 Task: Look for space in Vettūr, India from 1st June, 2023 to 9th June, 2023 for 6 adults in price range Rs.6000 to Rs.12000. Place can be entire place with 3 bedrooms having 3 beds and 3 bathrooms. Property type can be house, flat, guest house. Booking option can be shelf check-in. Required host language is English.
Action: Key pressed <Key.shift_r>
Screenshot: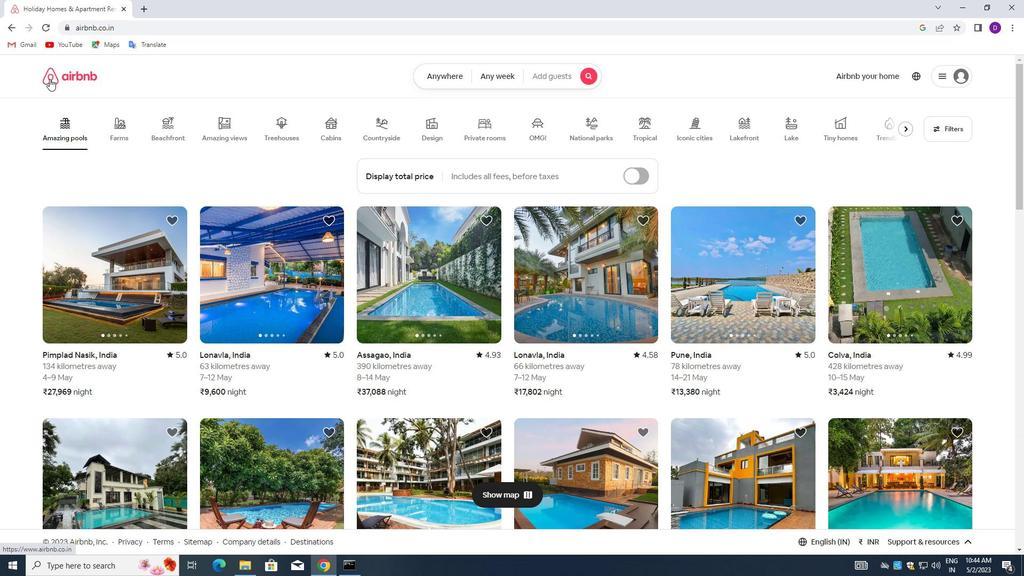 
Action: Mouse moved to (424, 77)
Screenshot: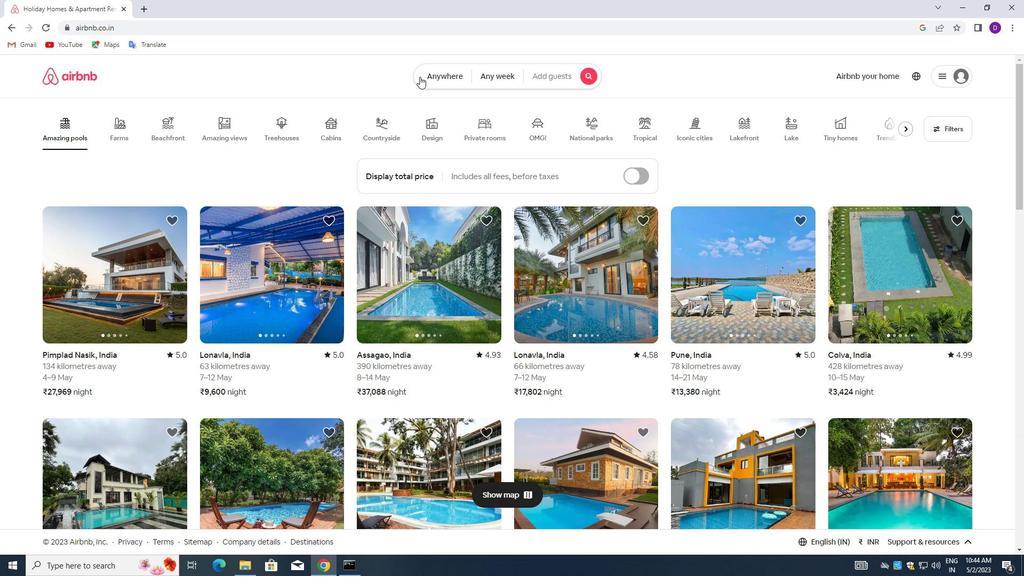 
Action: Mouse pressed left at (424, 77)
Screenshot: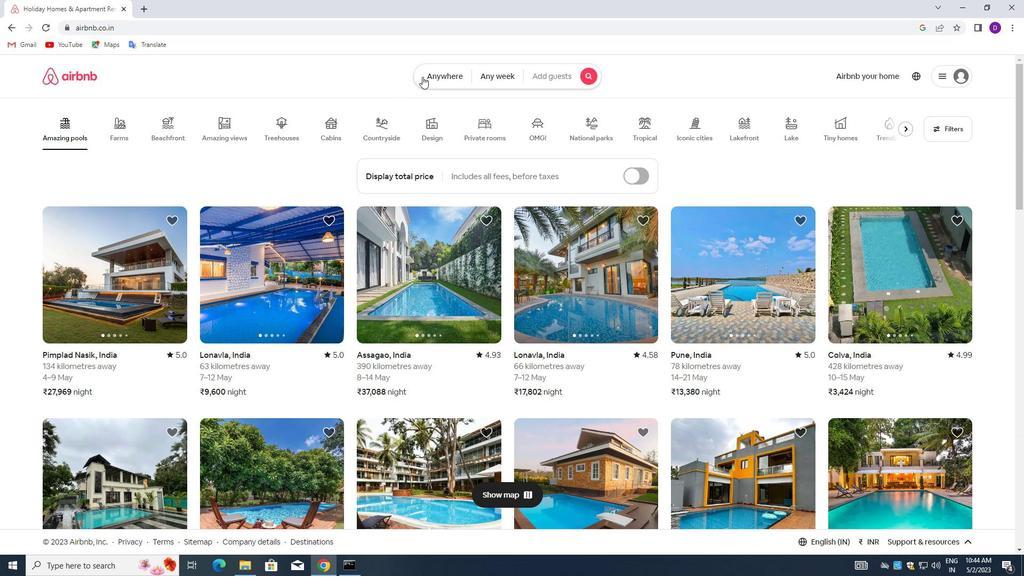 
Action: Mouse moved to (320, 122)
Screenshot: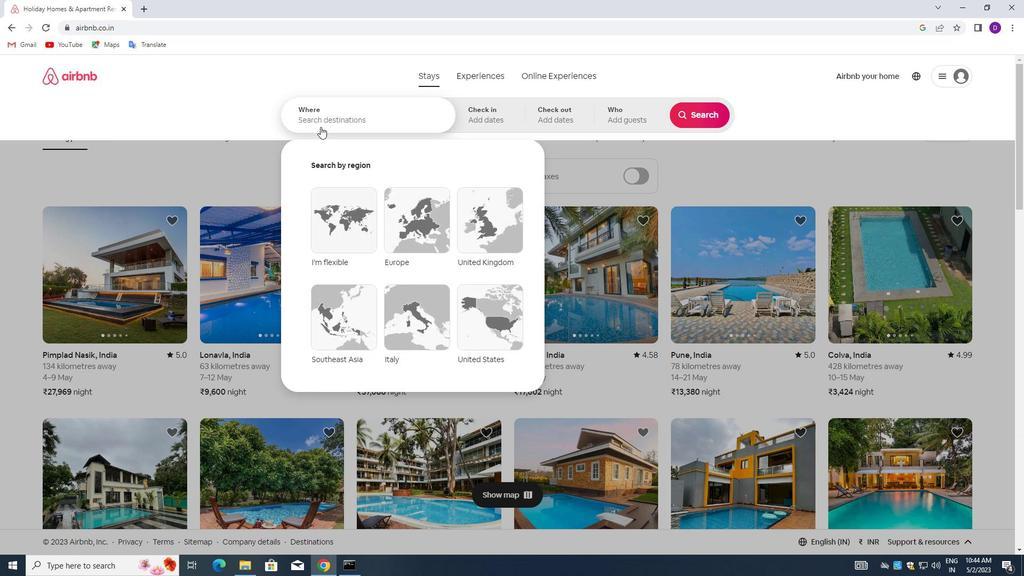 
Action: Mouse pressed left at (320, 122)
Screenshot: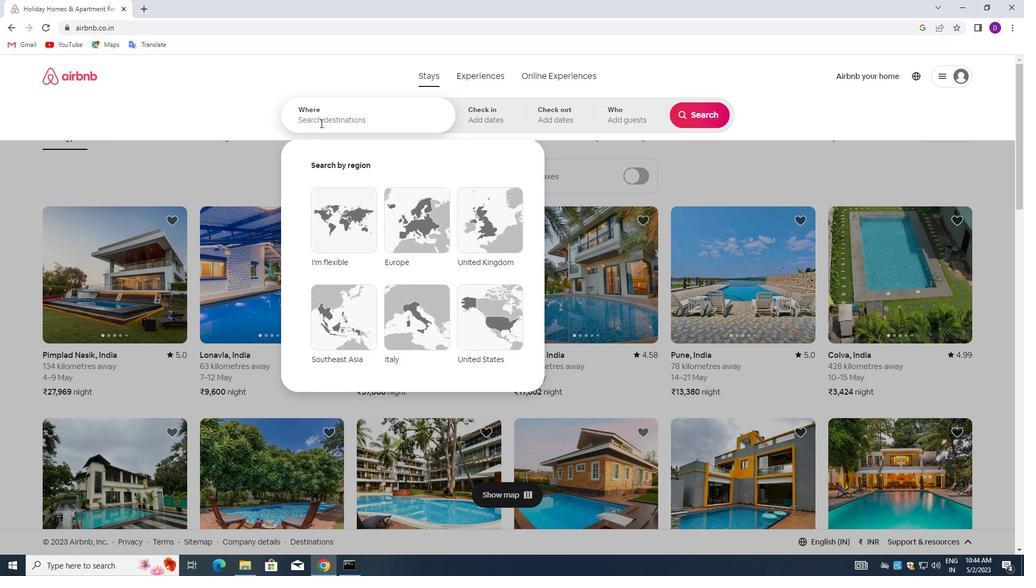
Action: Key pressed <Key.shift_r>Vettur,<Key.space><Key.shift>INDIA<Key.enter>
Screenshot: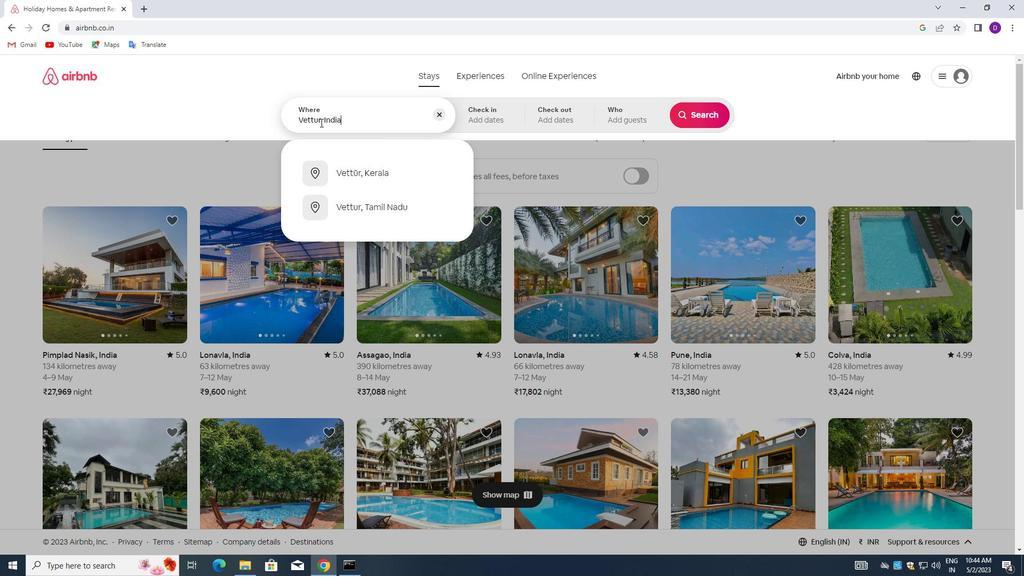 
Action: Mouse moved to (640, 242)
Screenshot: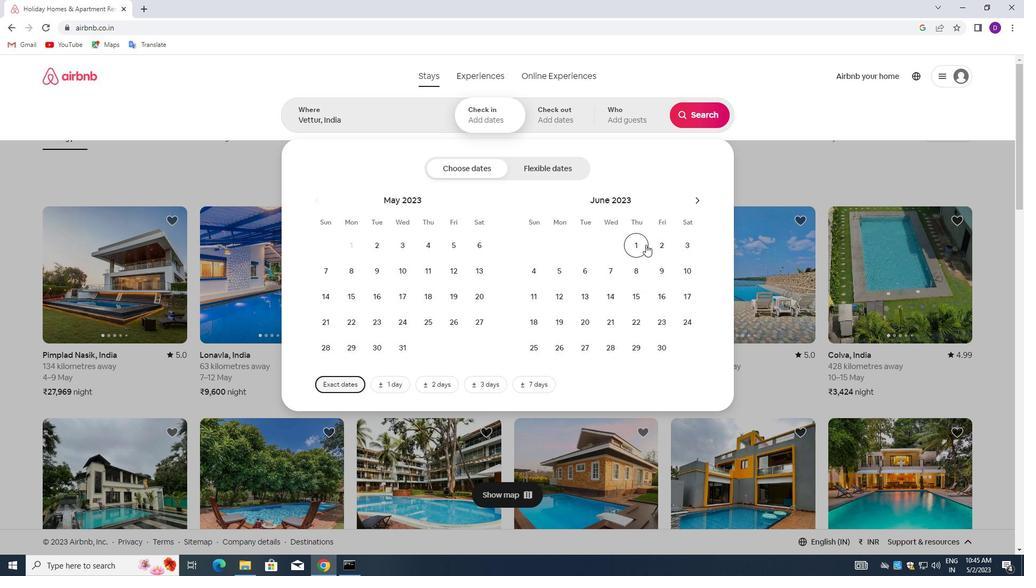 
Action: Mouse pressed left at (640, 242)
Screenshot: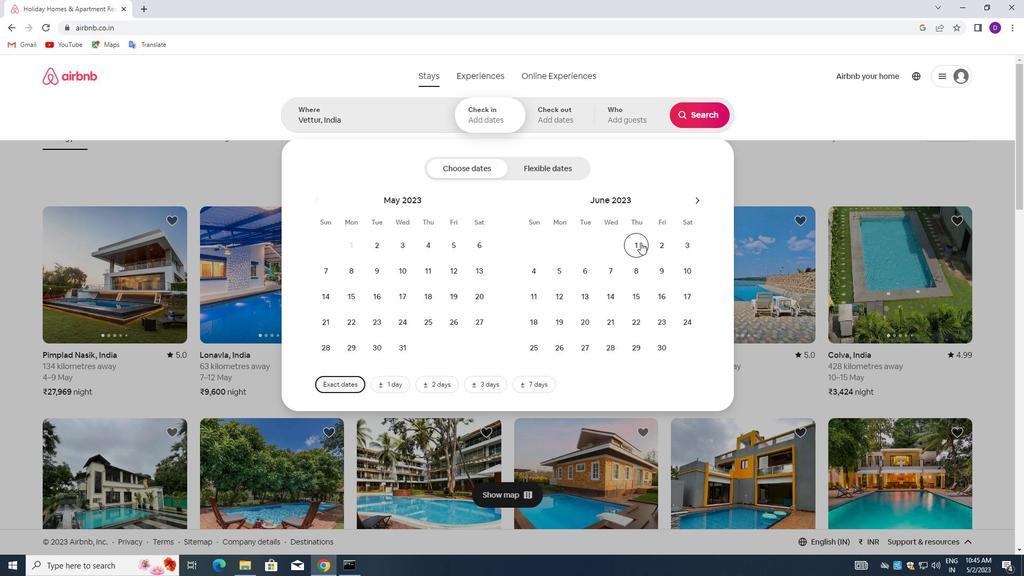 
Action: Mouse moved to (653, 265)
Screenshot: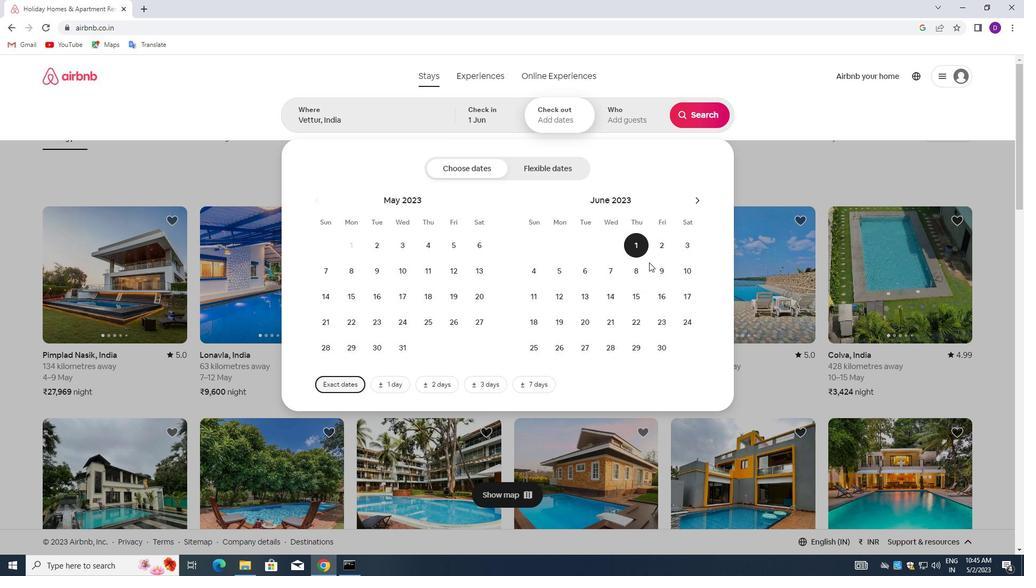 
Action: Mouse pressed left at (653, 265)
Screenshot: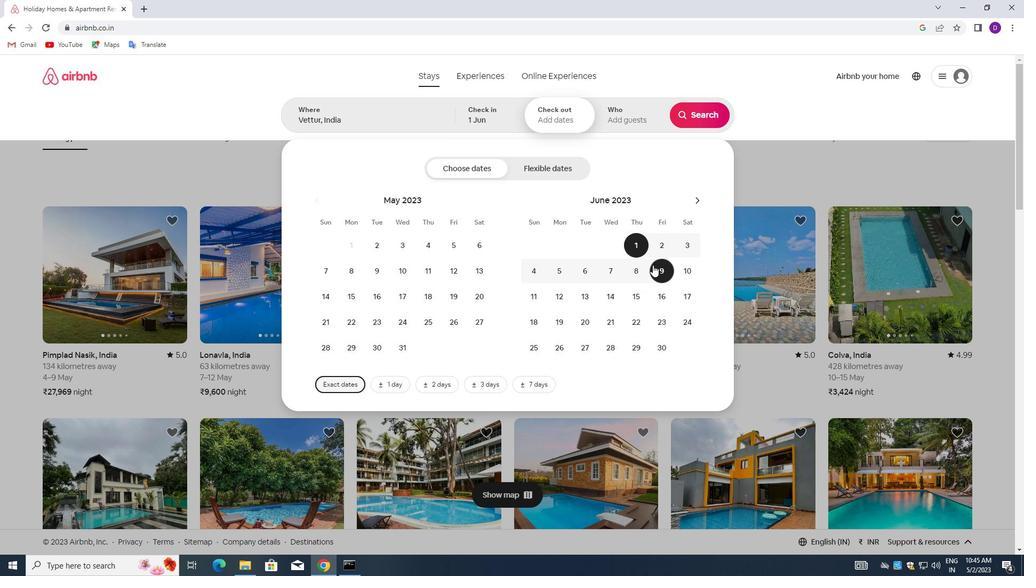 
Action: Mouse moved to (617, 117)
Screenshot: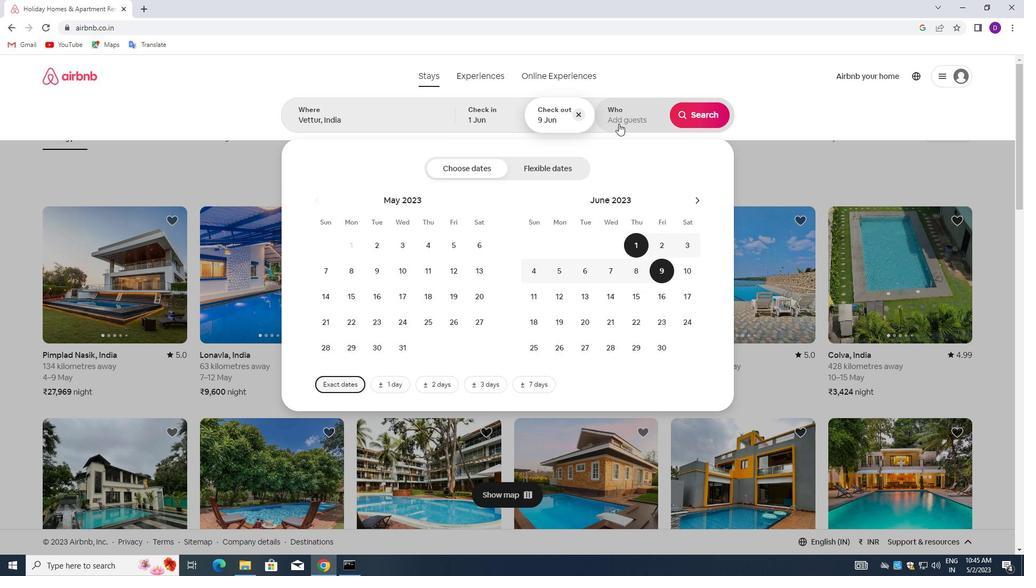 
Action: Mouse pressed left at (617, 117)
Screenshot: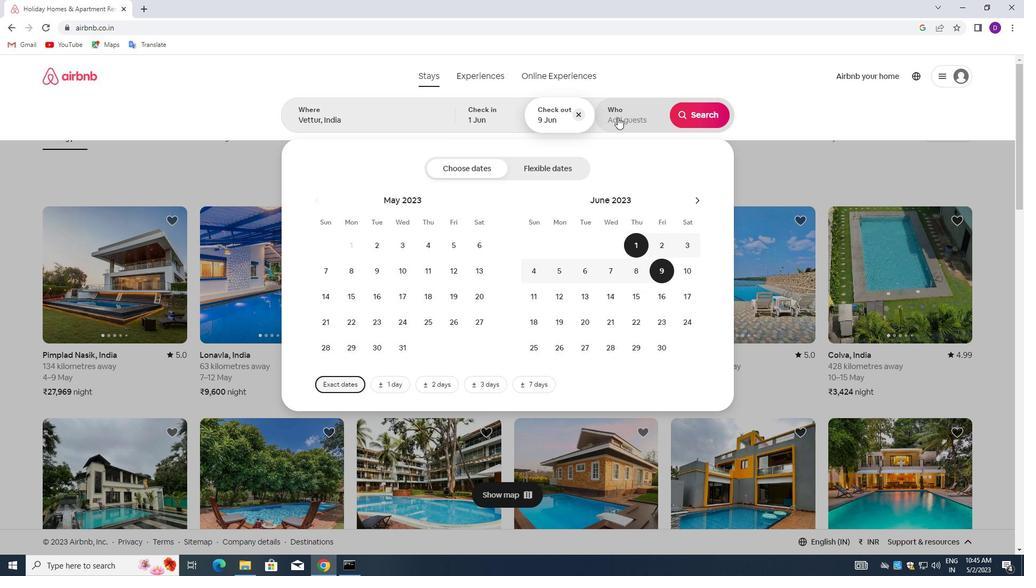 
Action: Mouse moved to (701, 176)
Screenshot: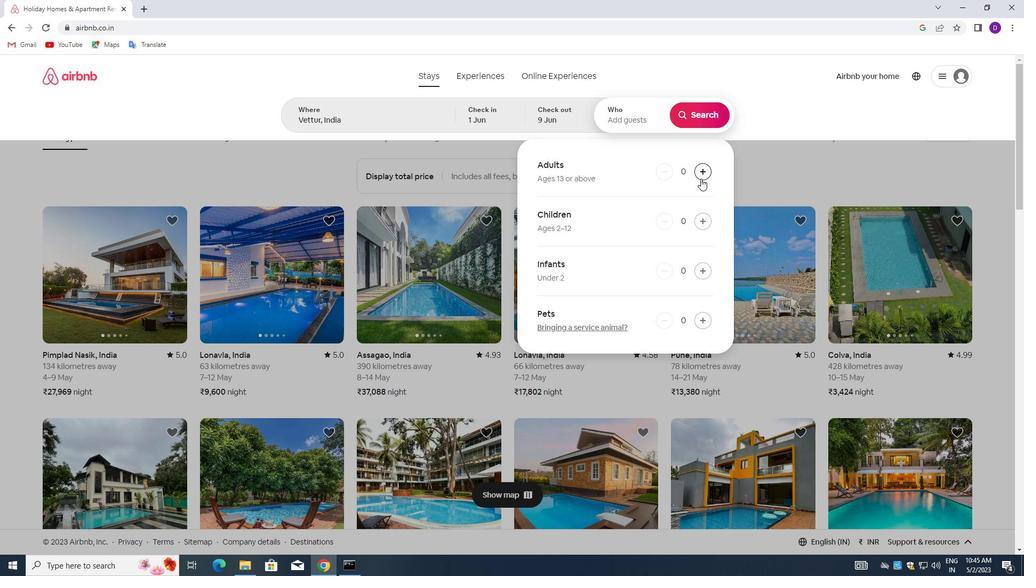 
Action: Mouse pressed left at (701, 176)
Screenshot: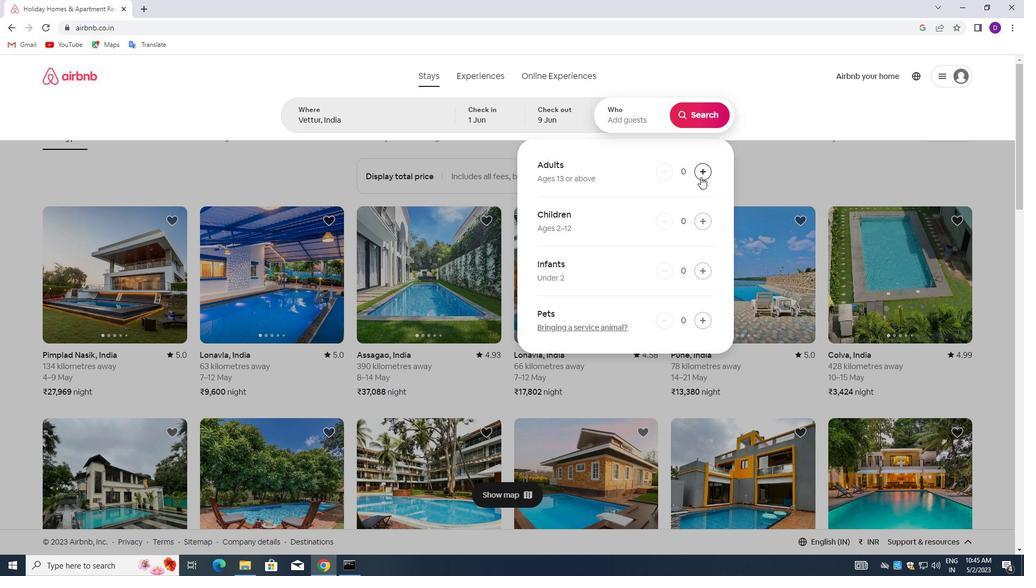 
Action: Mouse pressed left at (701, 176)
Screenshot: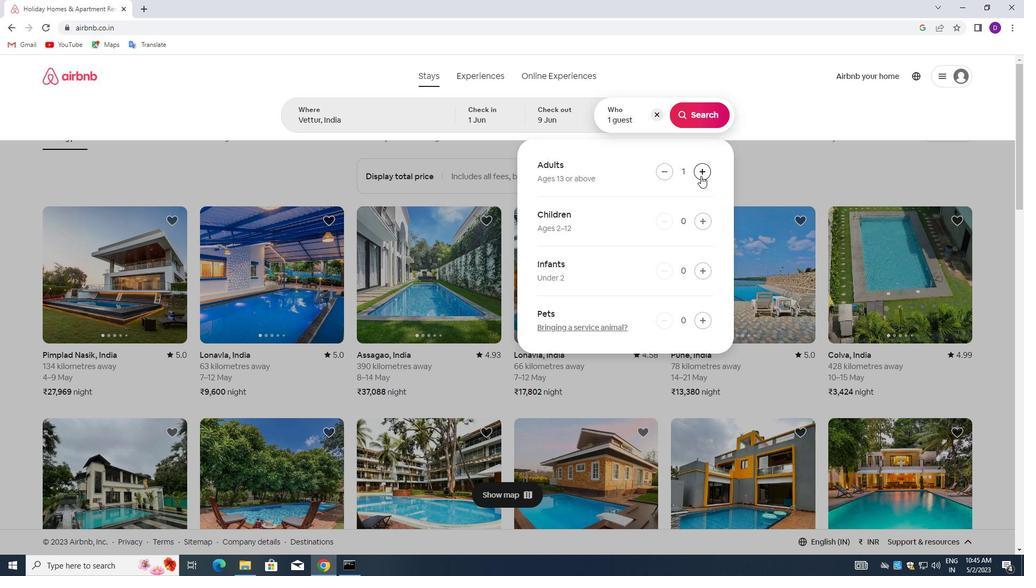 
Action: Mouse pressed left at (701, 176)
Screenshot: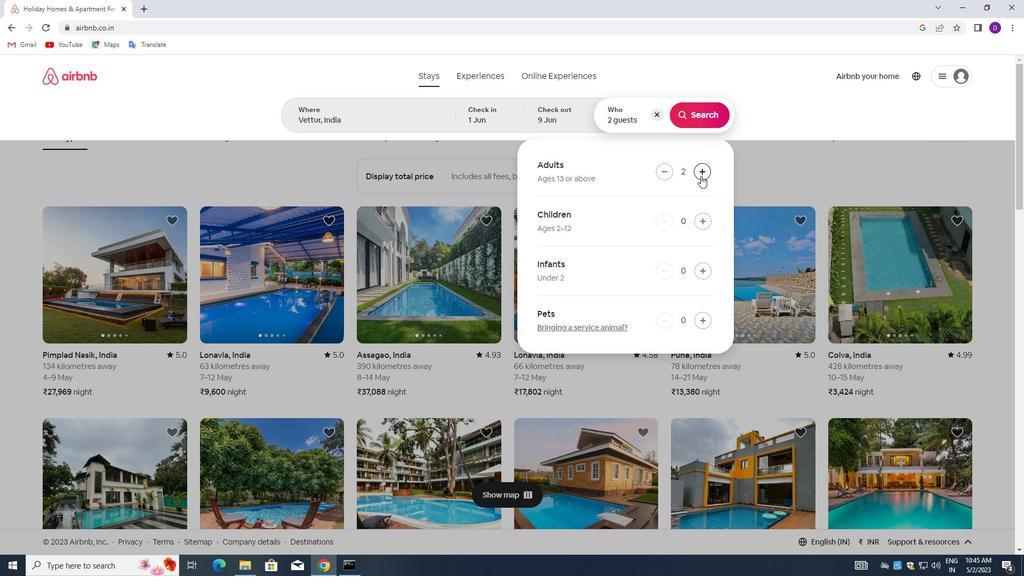 
Action: Mouse pressed left at (701, 176)
Screenshot: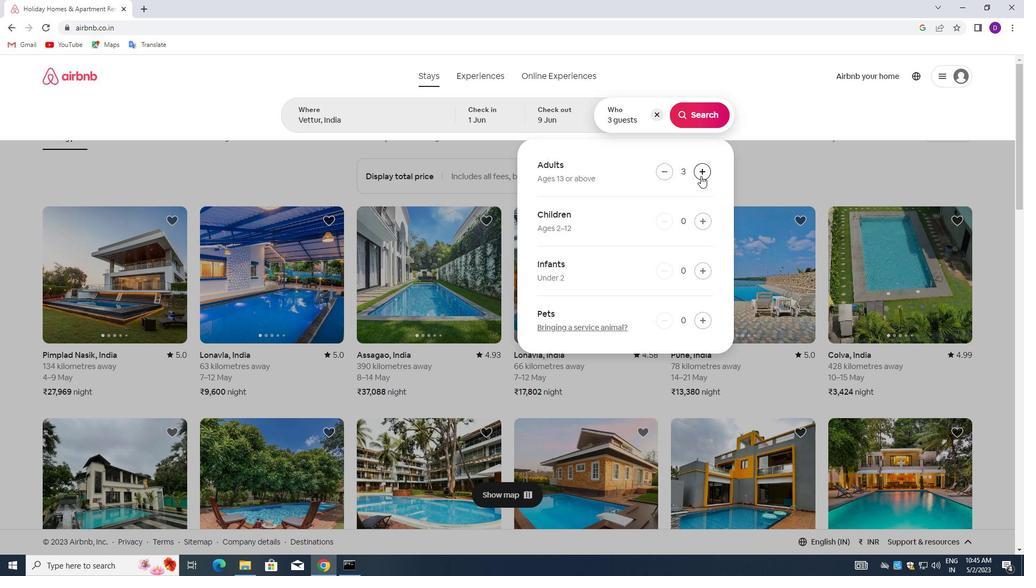 
Action: Mouse pressed left at (701, 176)
Screenshot: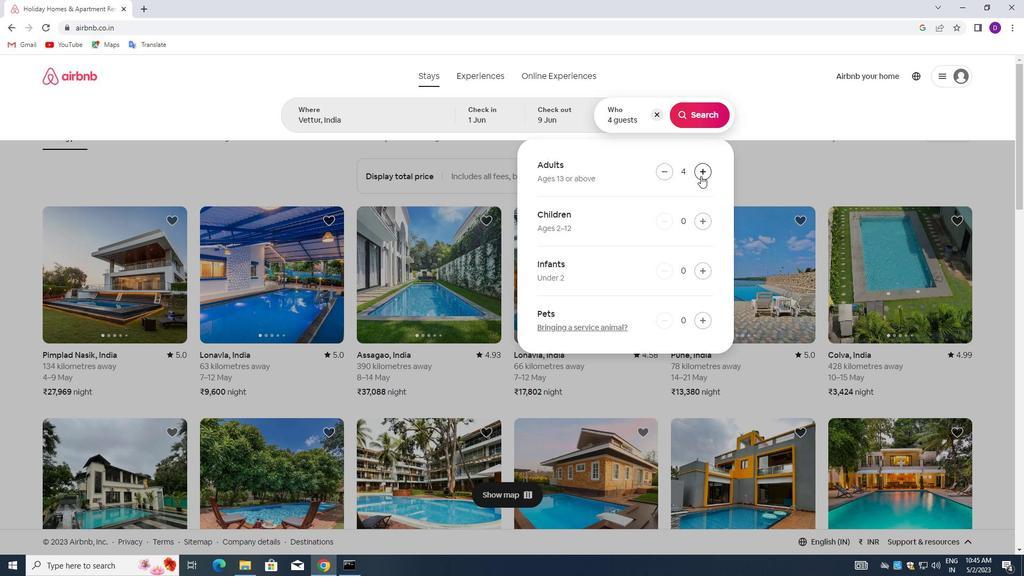 
Action: Mouse pressed left at (701, 176)
Screenshot: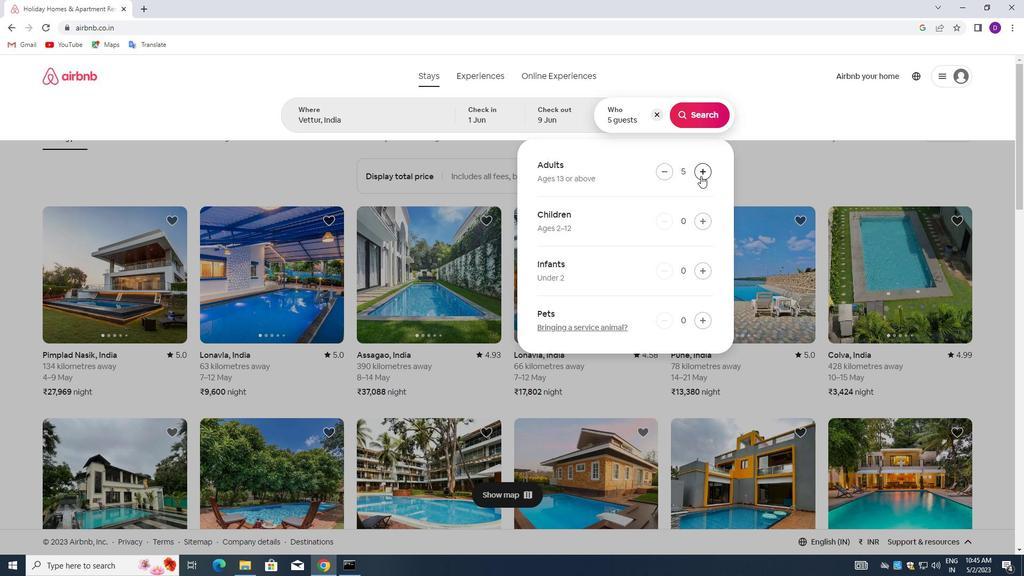 
Action: Mouse moved to (696, 119)
Screenshot: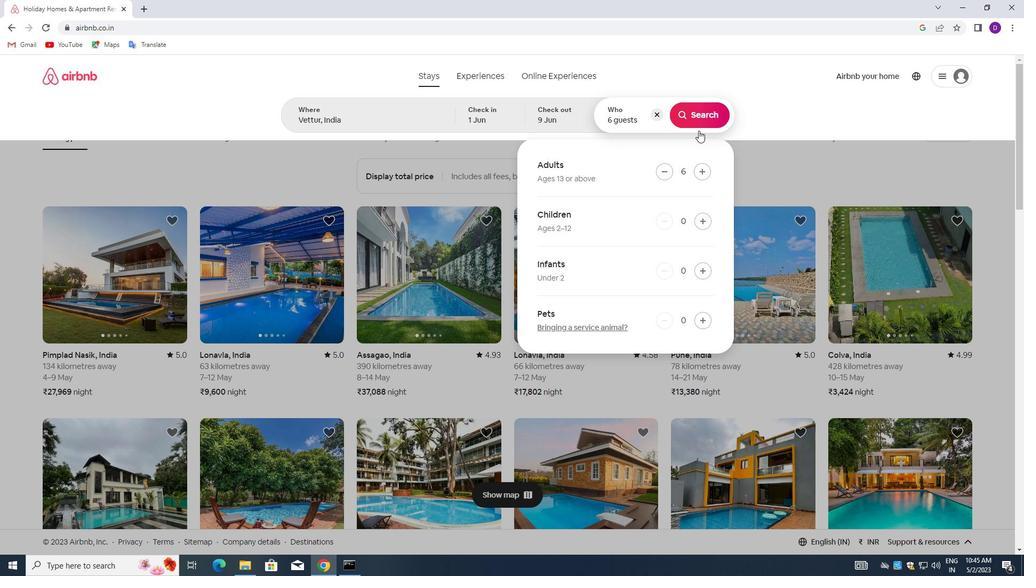 
Action: Mouse pressed left at (696, 119)
Screenshot: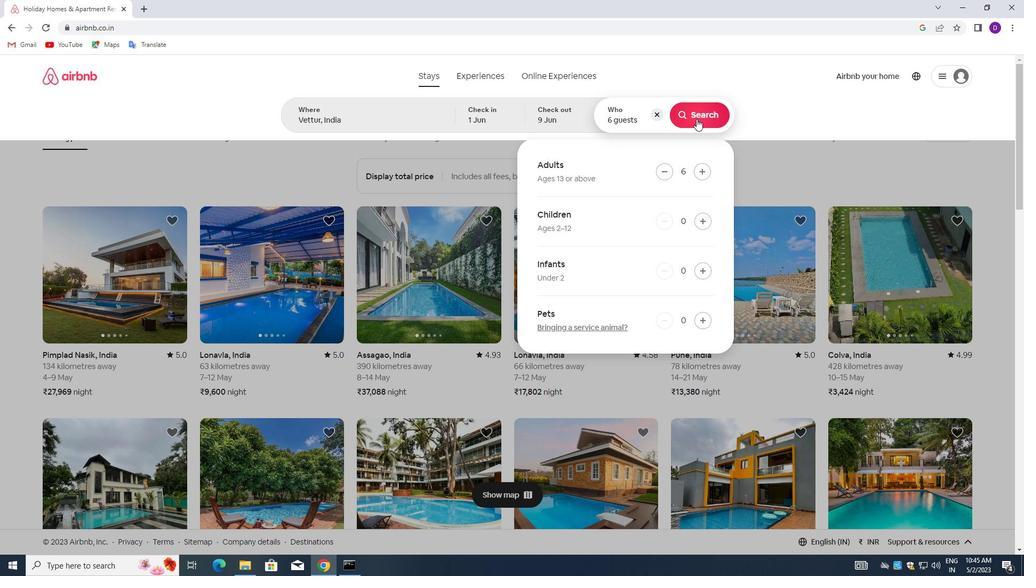 
Action: Mouse moved to (963, 117)
Screenshot: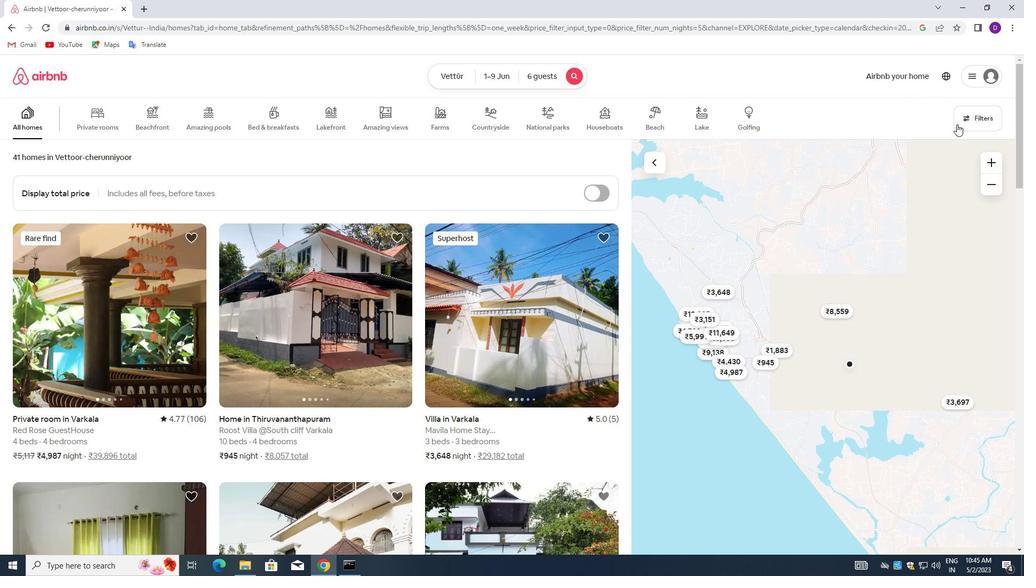 
Action: Mouse pressed left at (963, 117)
Screenshot: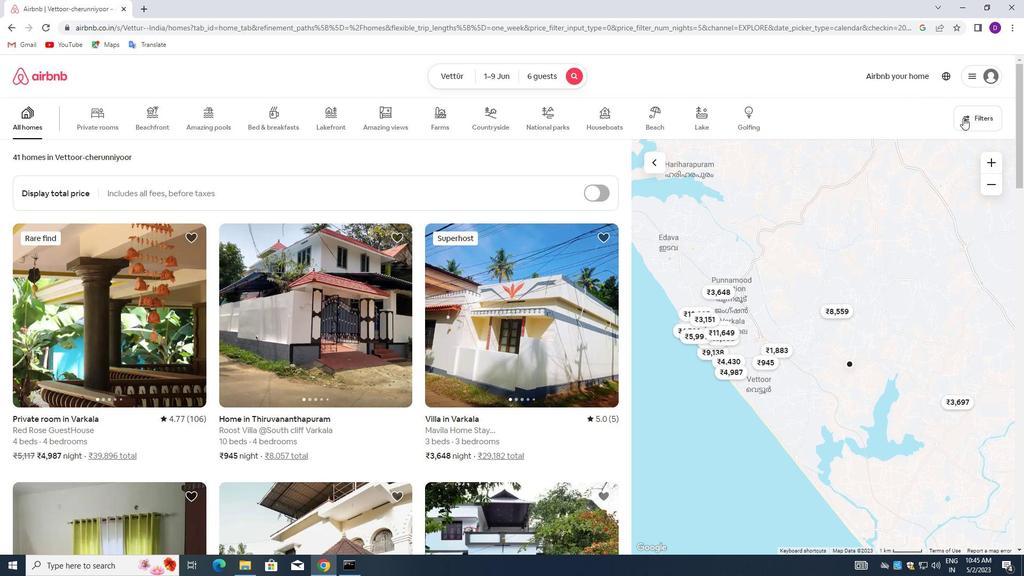 
Action: Mouse moved to (370, 255)
Screenshot: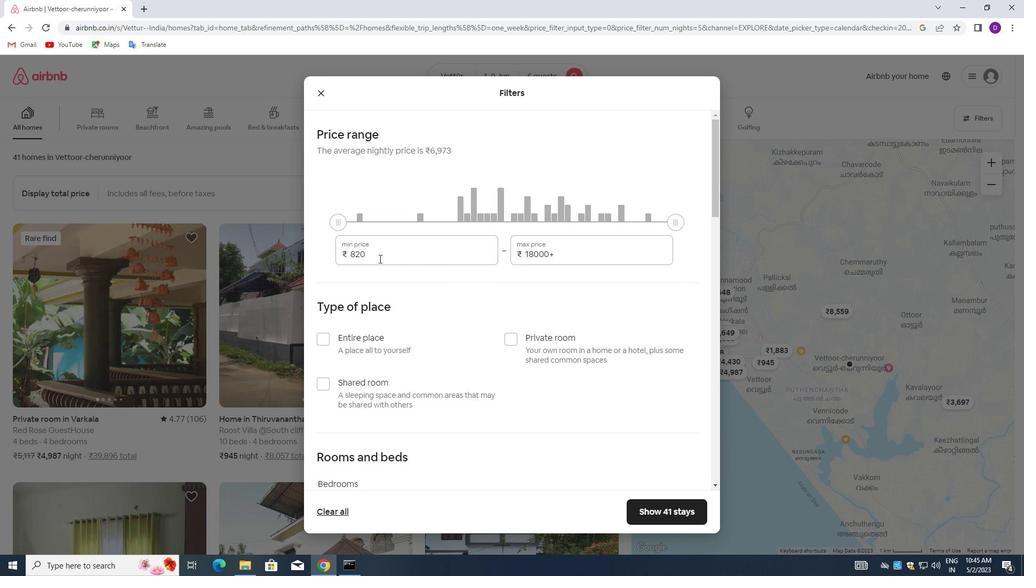 
Action: Mouse pressed left at (370, 255)
Screenshot: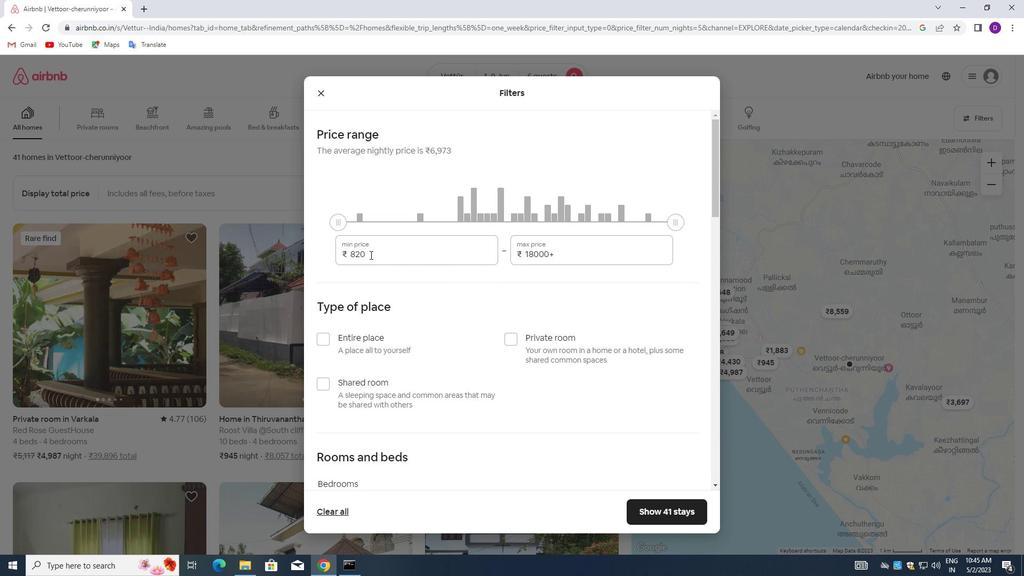 
Action: Mouse pressed left at (370, 255)
Screenshot: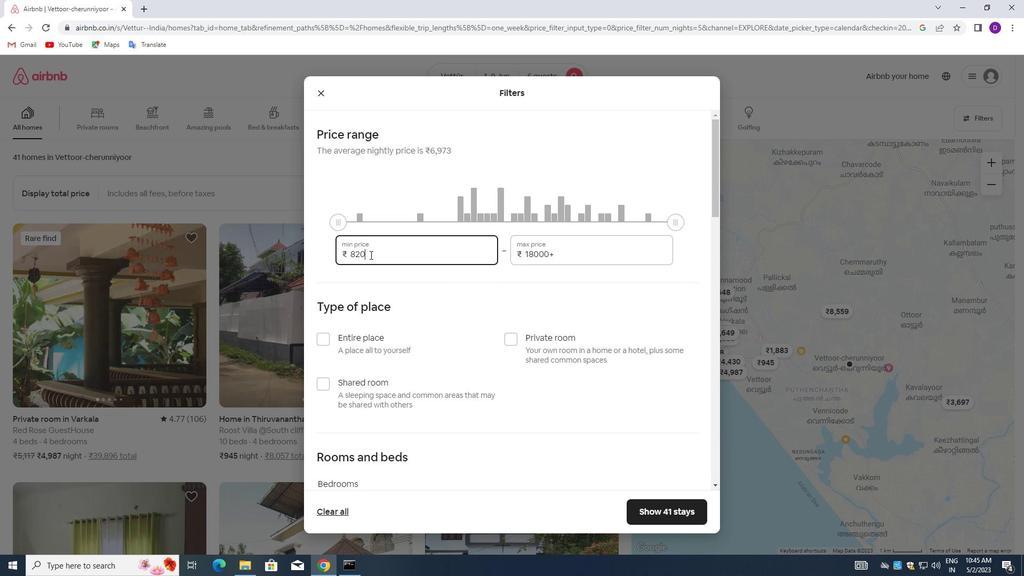 
Action: Key pressed 6000<Key.tab>12000
Screenshot: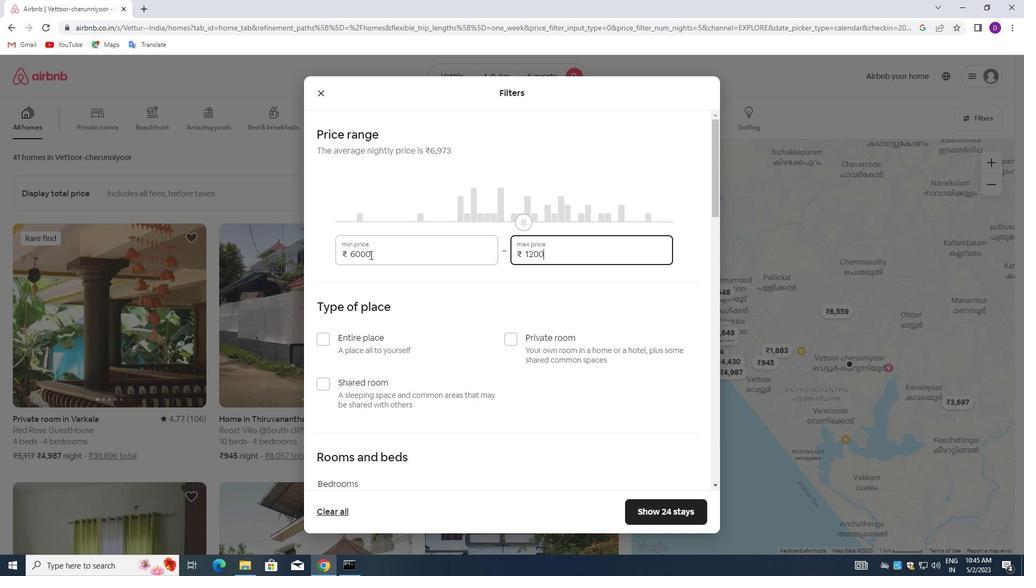 
Action: Mouse moved to (324, 342)
Screenshot: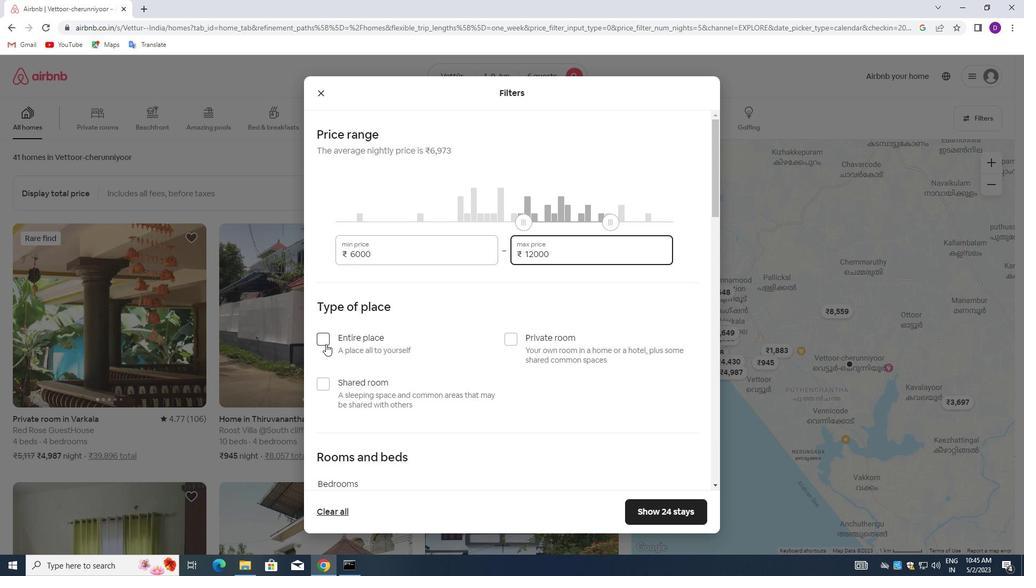 
Action: Mouse pressed left at (324, 342)
Screenshot: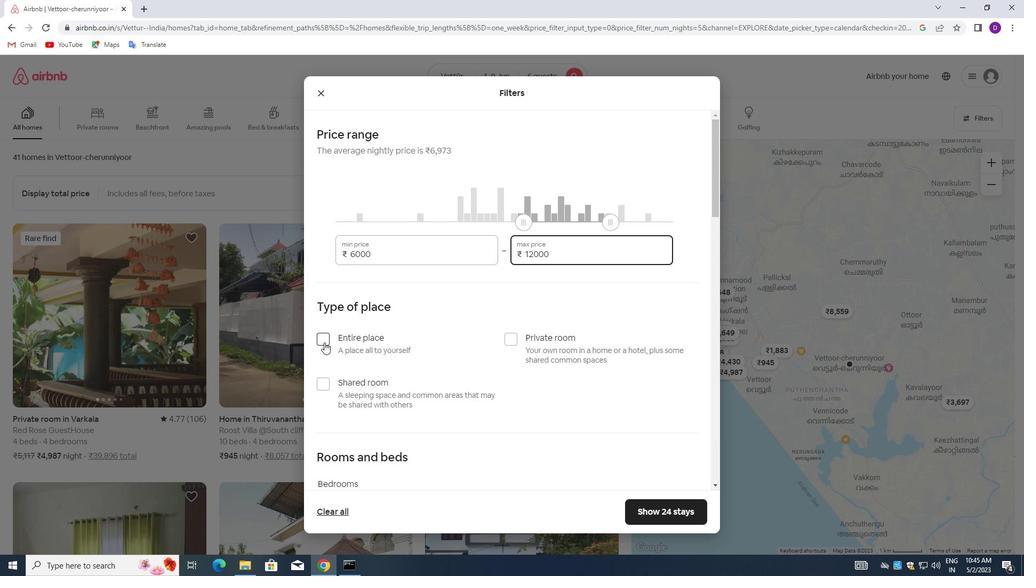 
Action: Mouse moved to (439, 335)
Screenshot: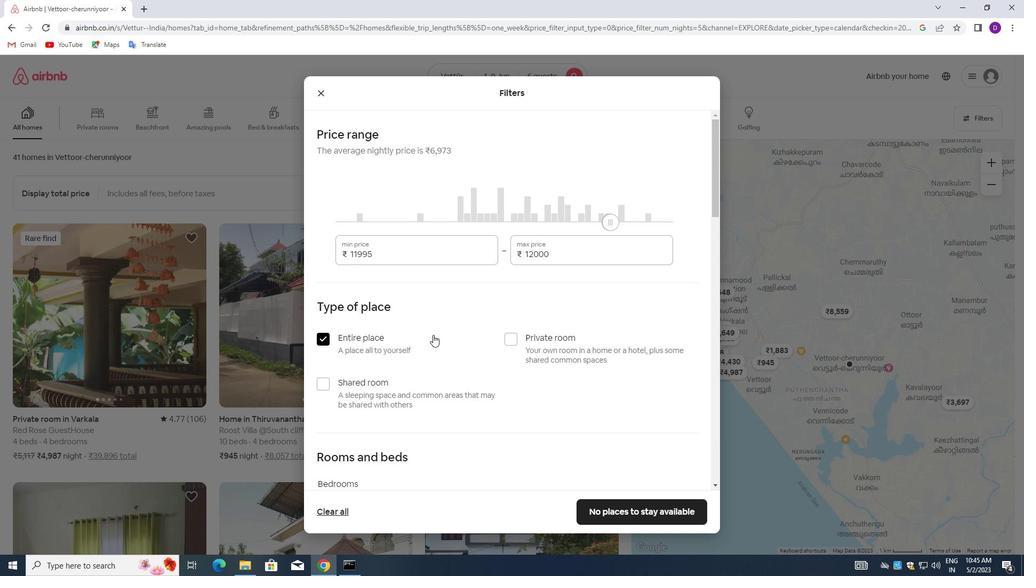 
Action: Mouse scrolled (439, 334) with delta (0, 0)
Screenshot: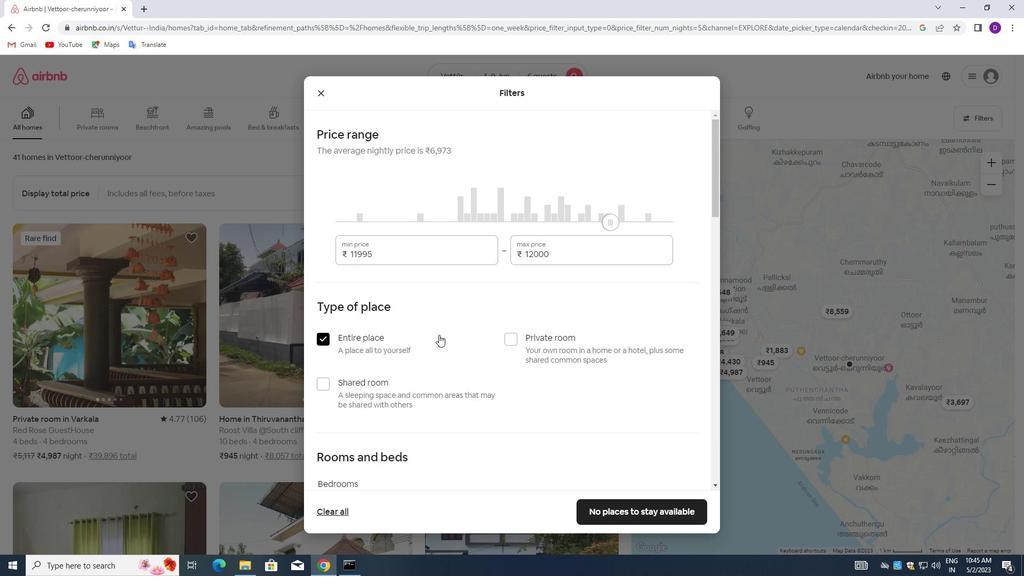 
Action: Mouse scrolled (439, 334) with delta (0, 0)
Screenshot: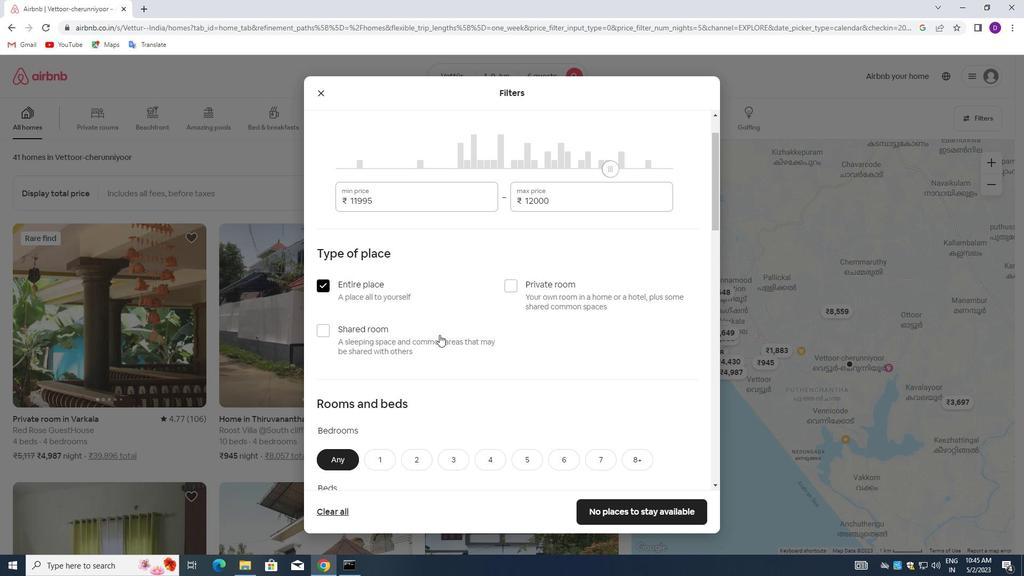 
Action: Mouse moved to (439, 335)
Screenshot: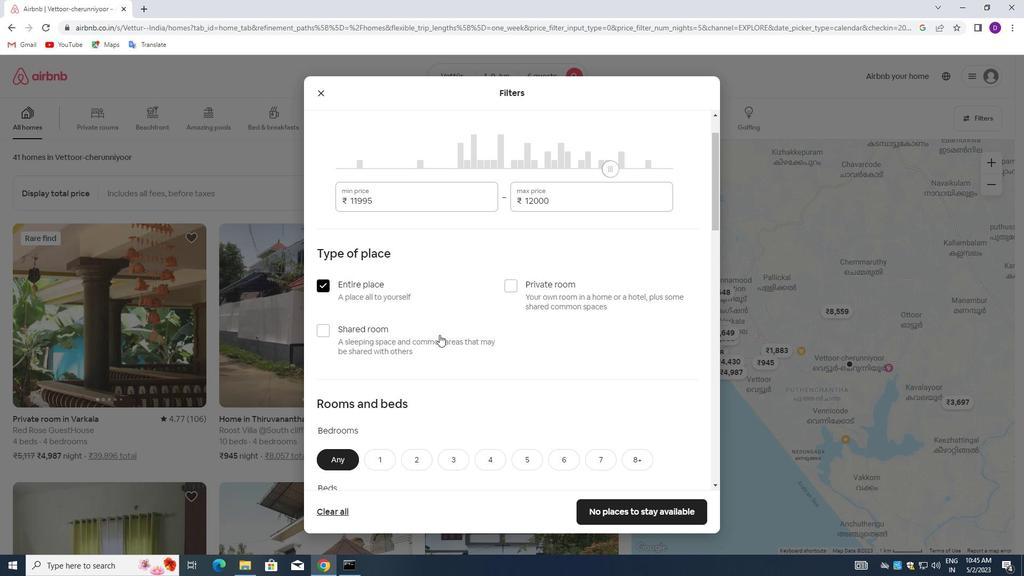 
Action: Mouse scrolled (439, 335) with delta (0, 0)
Screenshot: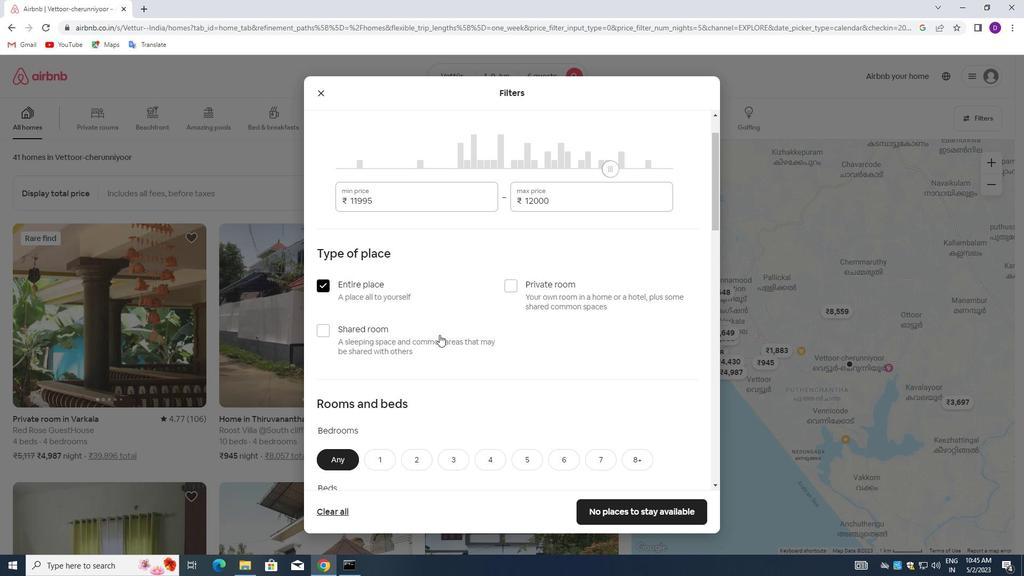 
Action: Mouse scrolled (439, 335) with delta (0, 0)
Screenshot: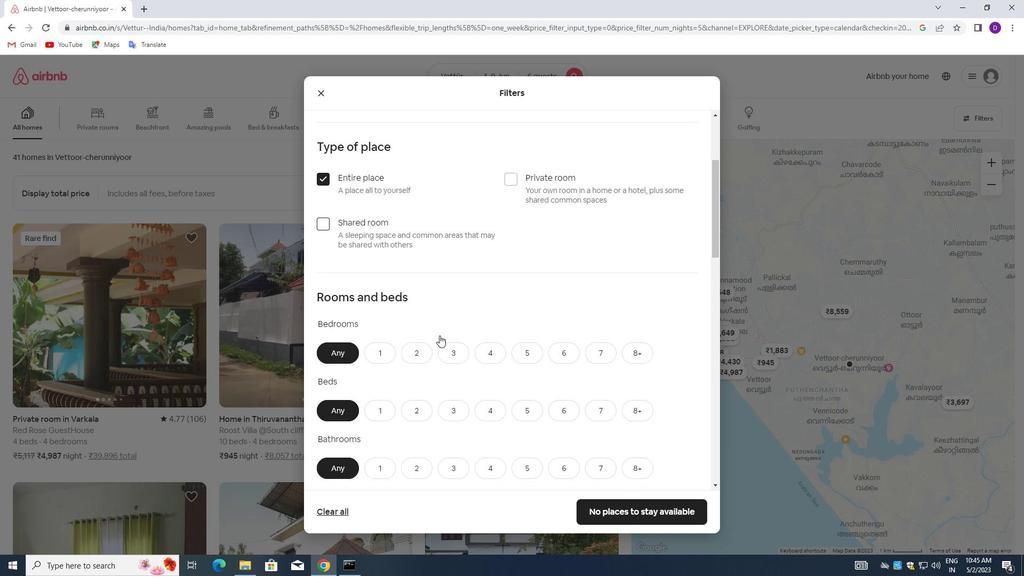 
Action: Mouse scrolled (439, 335) with delta (0, 0)
Screenshot: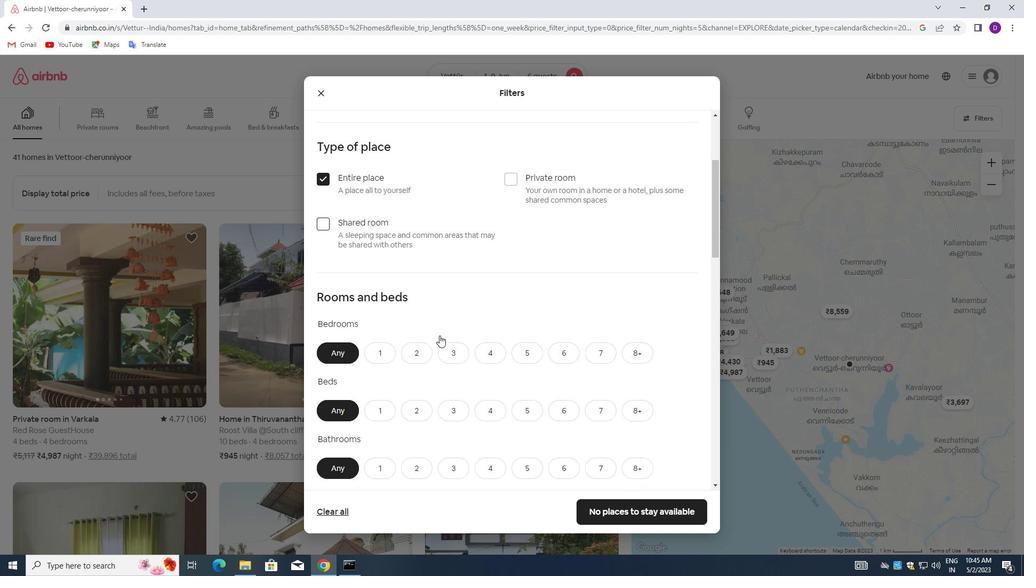 
Action: Mouse moved to (451, 246)
Screenshot: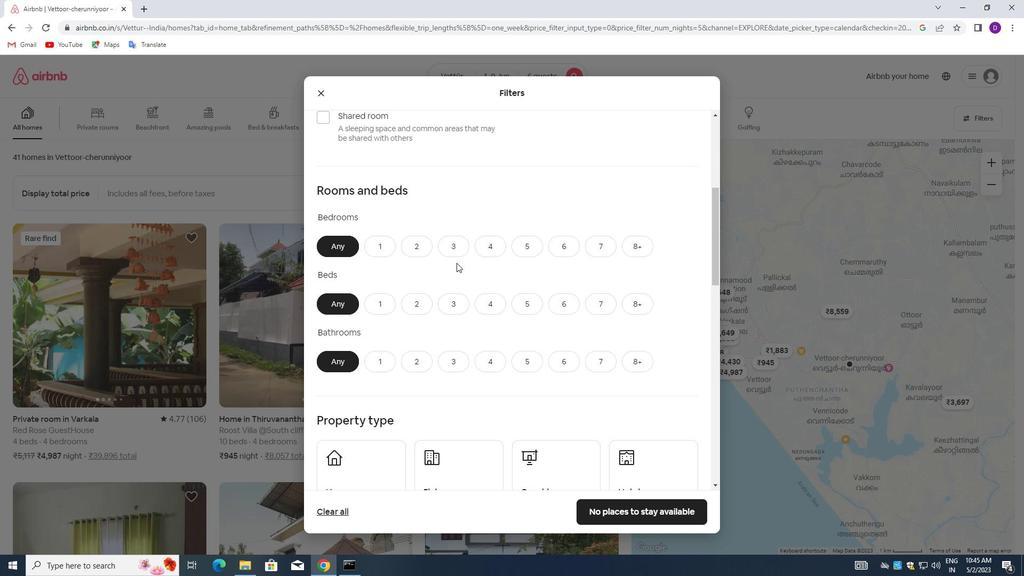 
Action: Mouse pressed left at (451, 246)
Screenshot: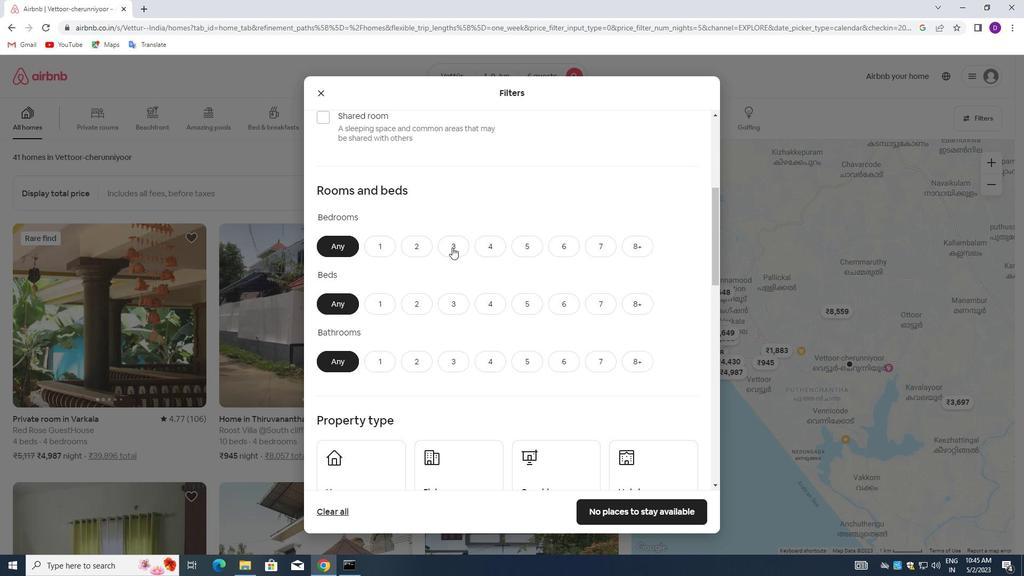 
Action: Mouse moved to (455, 305)
Screenshot: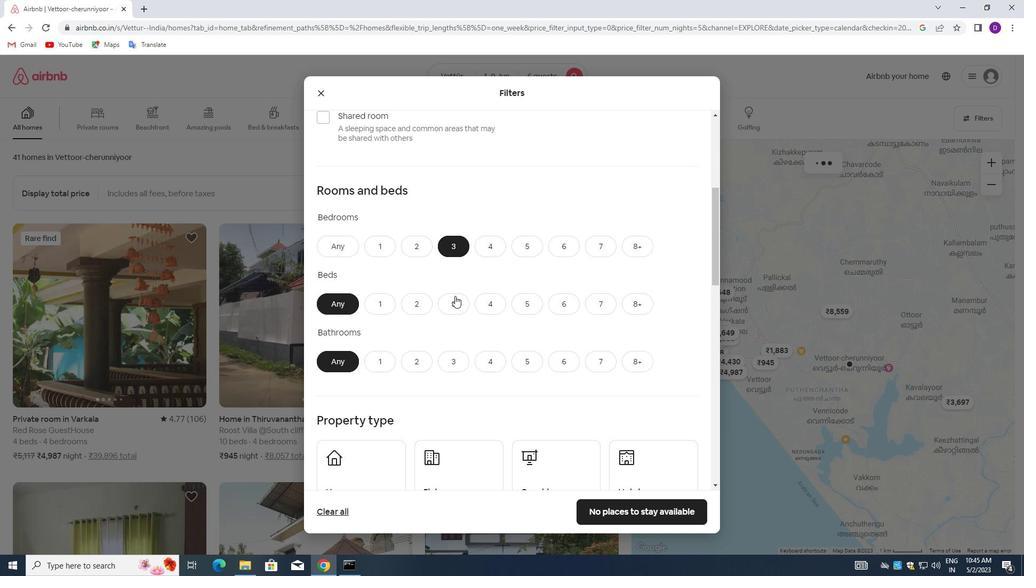 
Action: Mouse pressed left at (455, 305)
Screenshot: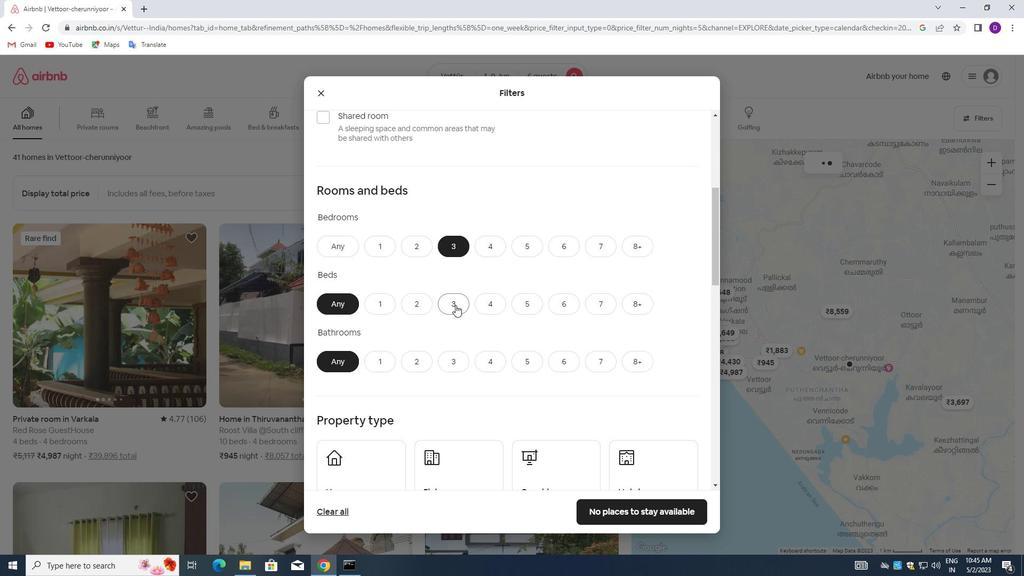 
Action: Mouse moved to (451, 358)
Screenshot: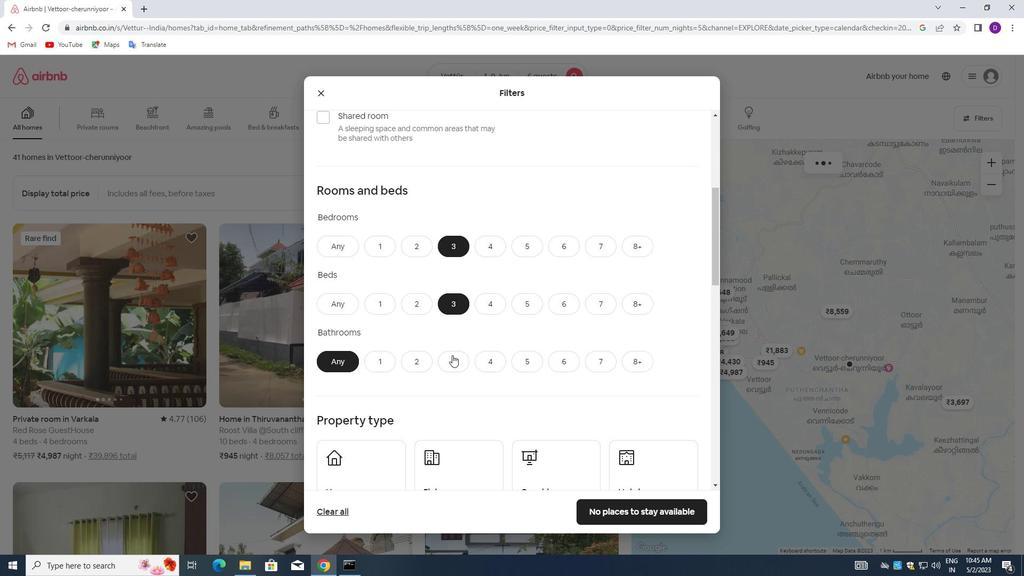 
Action: Mouse pressed left at (451, 358)
Screenshot: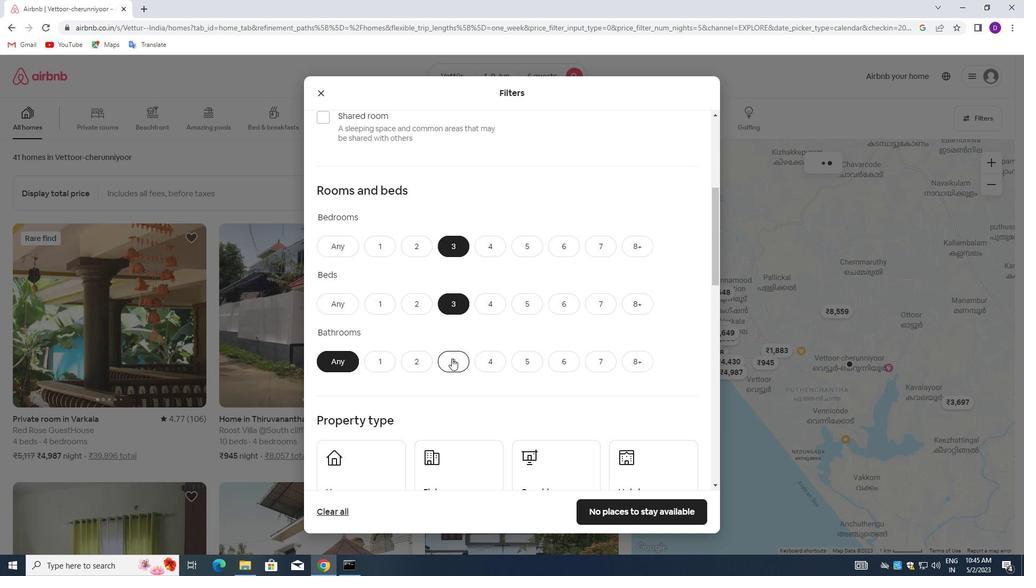 
Action: Mouse moved to (451, 358)
Screenshot: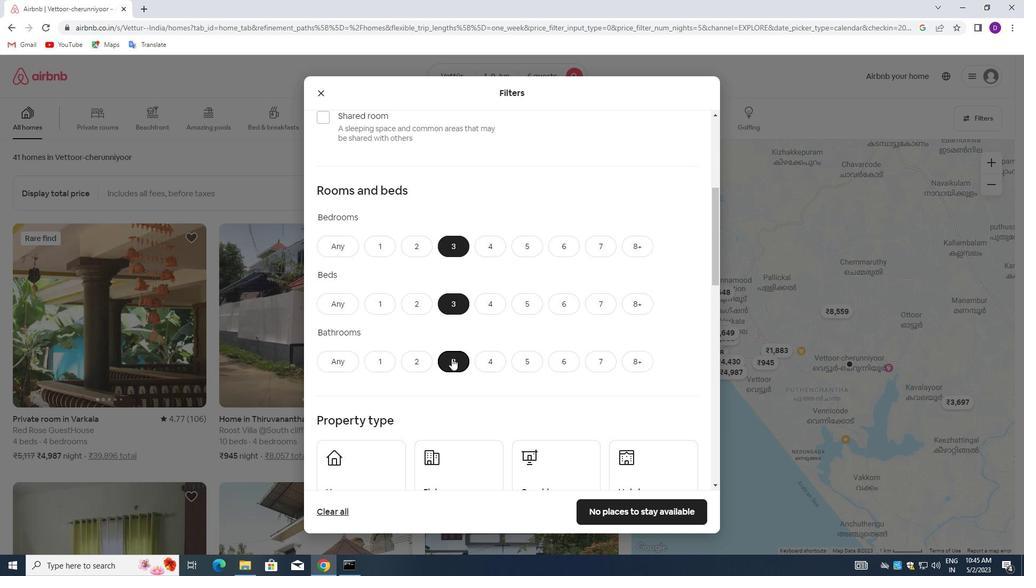 
Action: Mouse scrolled (451, 358) with delta (0, 0)
Screenshot: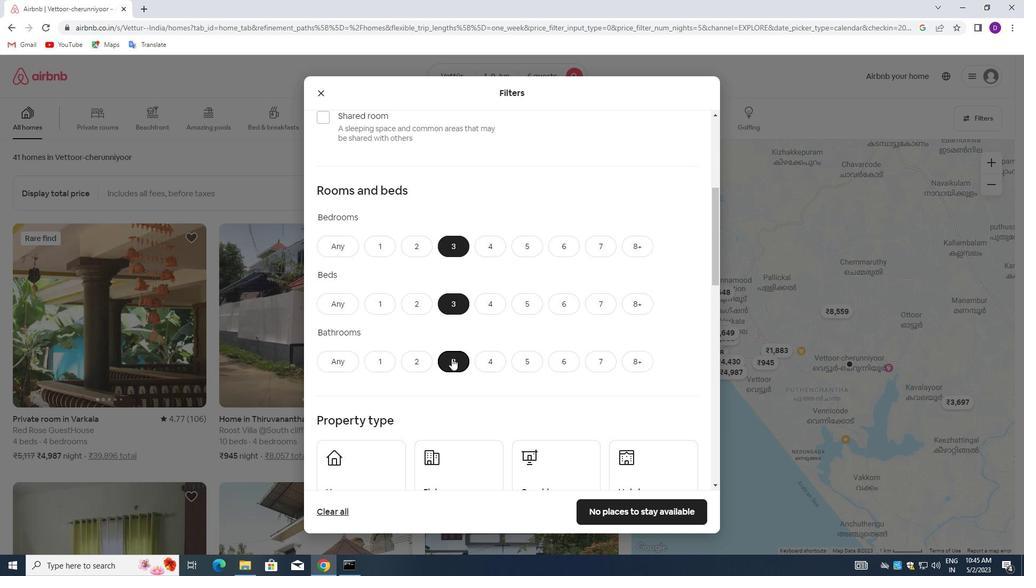 
Action: Mouse scrolled (451, 358) with delta (0, 0)
Screenshot: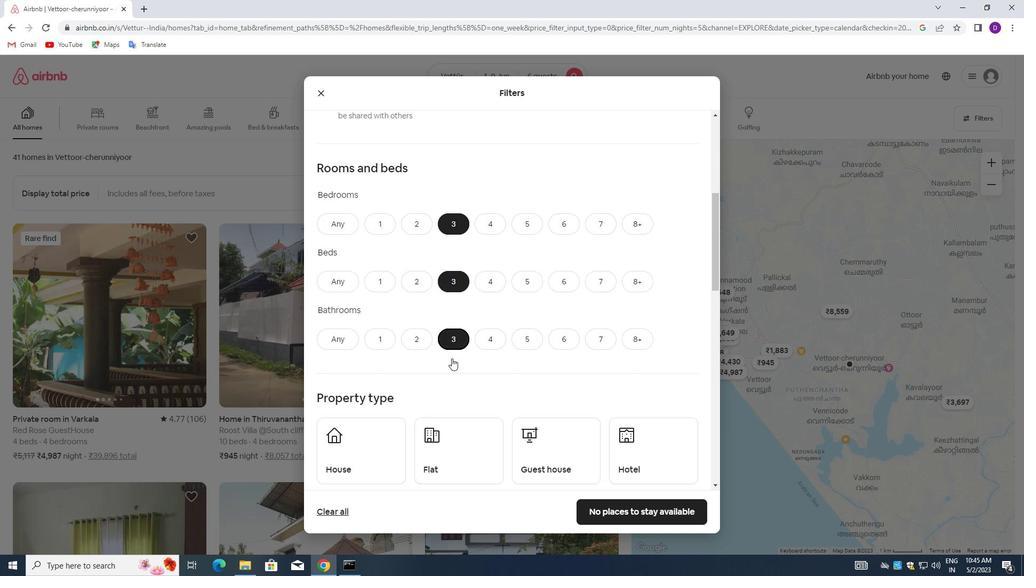 
Action: Mouse moved to (461, 336)
Screenshot: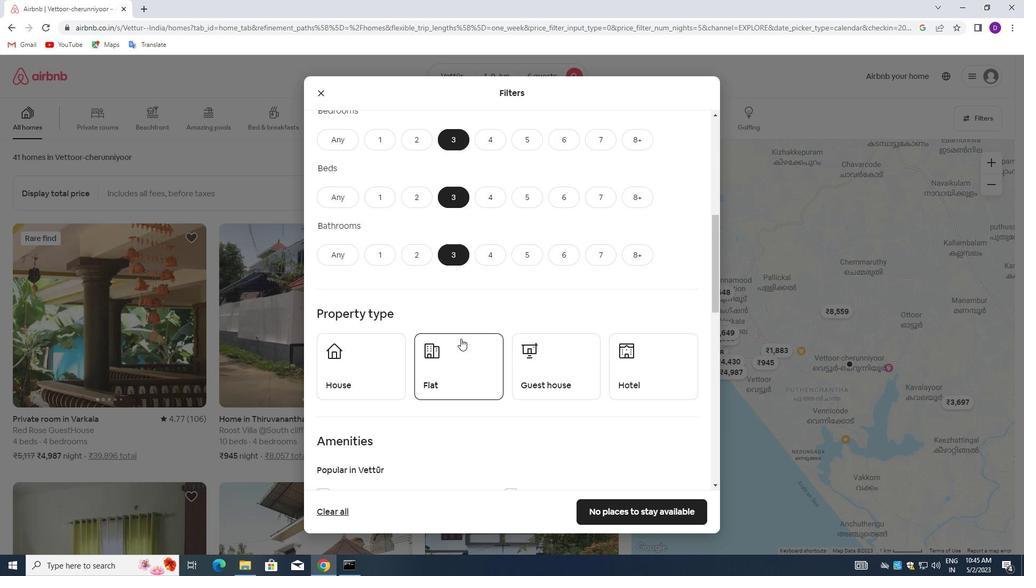 
Action: Mouse scrolled (461, 335) with delta (0, 0)
Screenshot: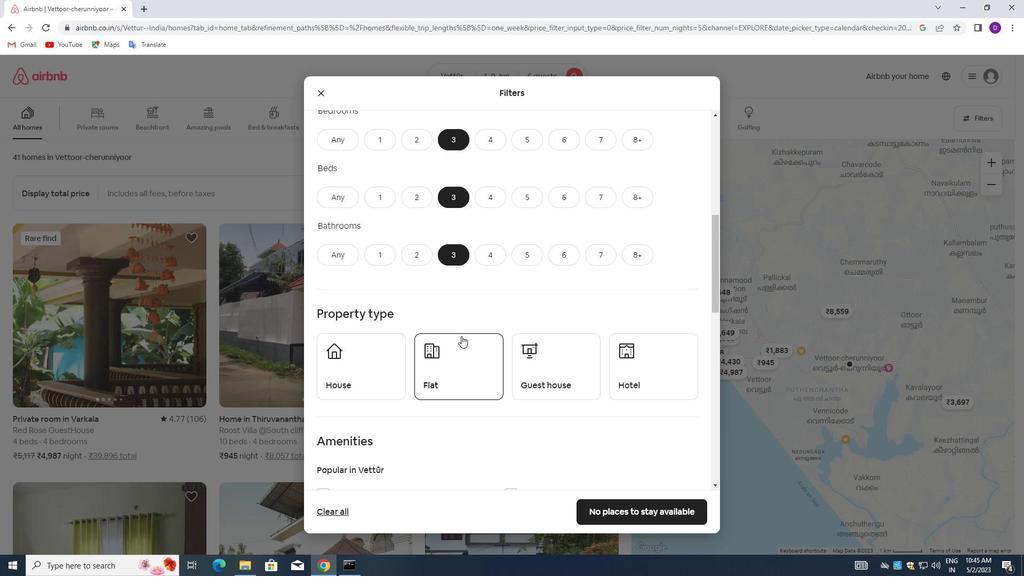 
Action: Mouse scrolled (461, 335) with delta (0, 0)
Screenshot: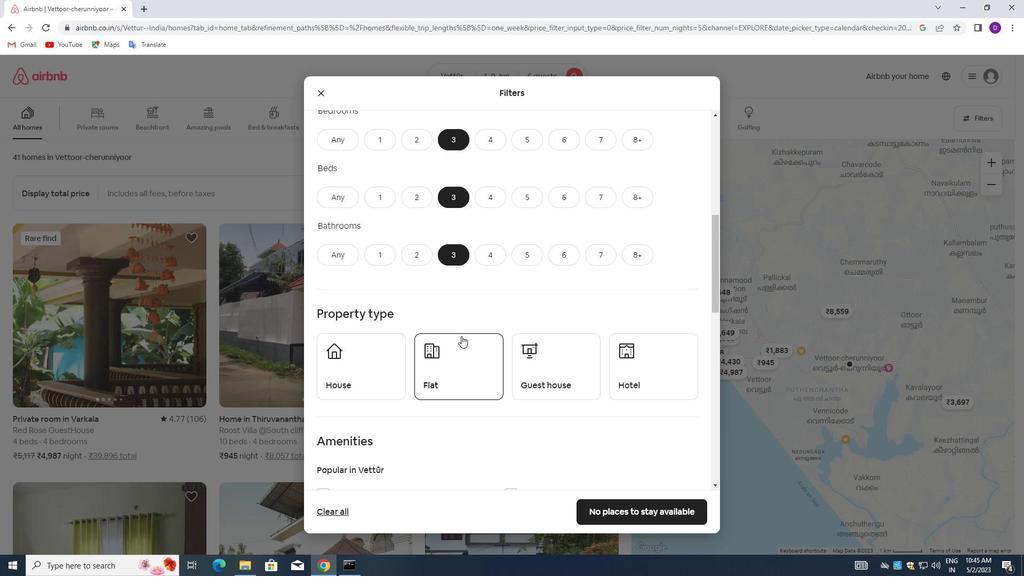 
Action: Mouse moved to (382, 263)
Screenshot: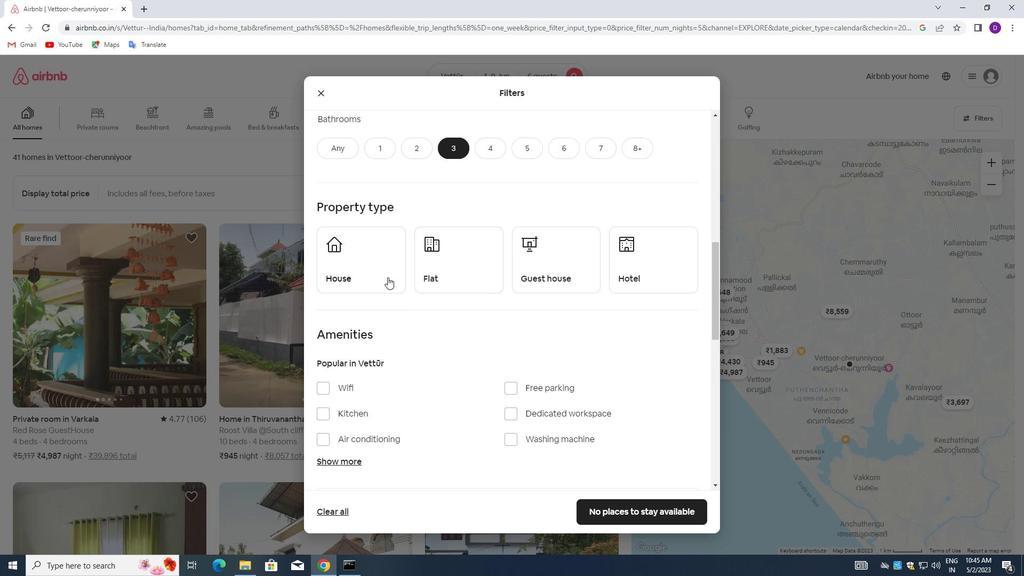 
Action: Mouse pressed left at (382, 263)
Screenshot: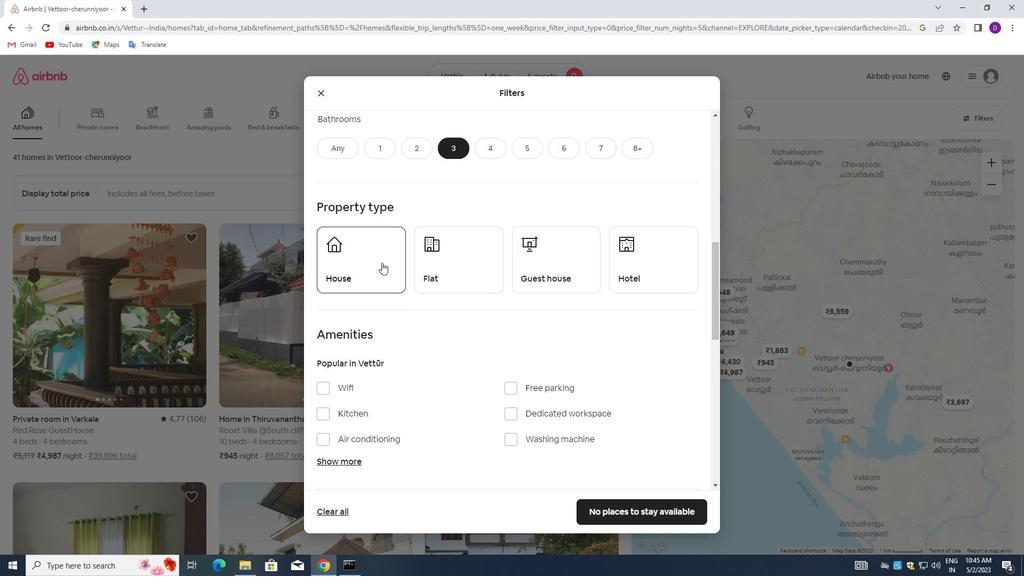 
Action: Mouse moved to (449, 259)
Screenshot: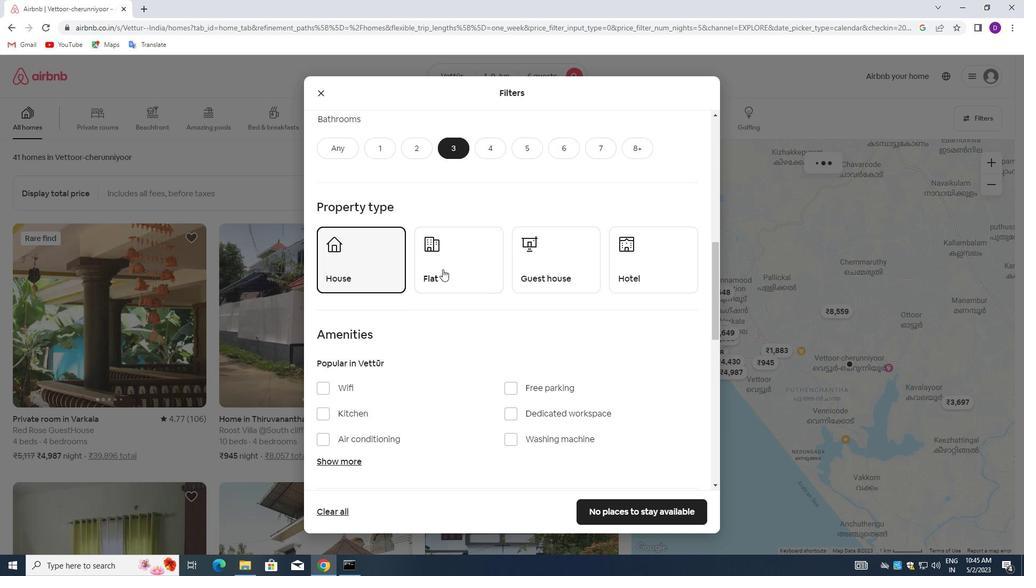 
Action: Mouse pressed left at (449, 259)
Screenshot: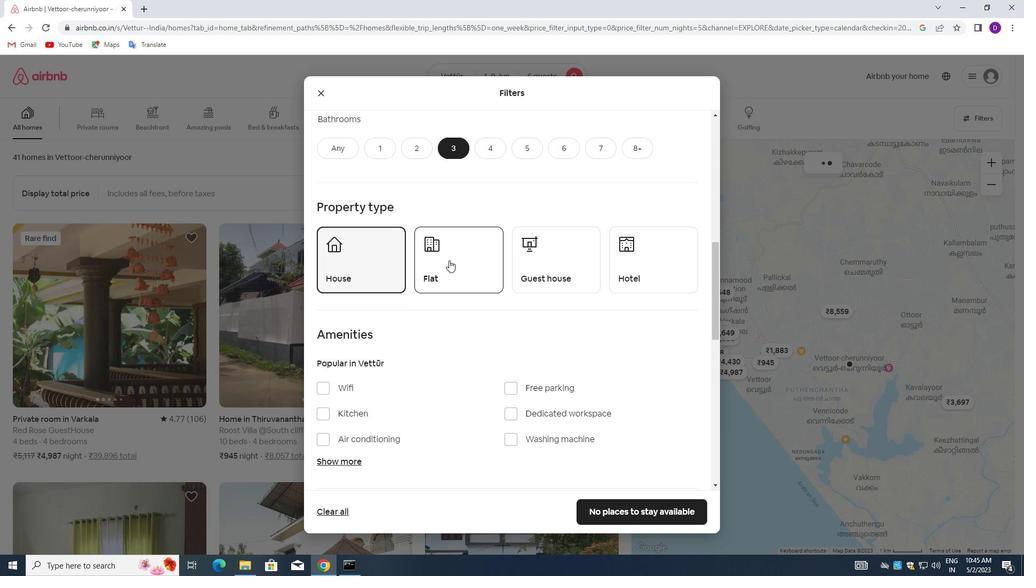 
Action: Mouse moved to (540, 263)
Screenshot: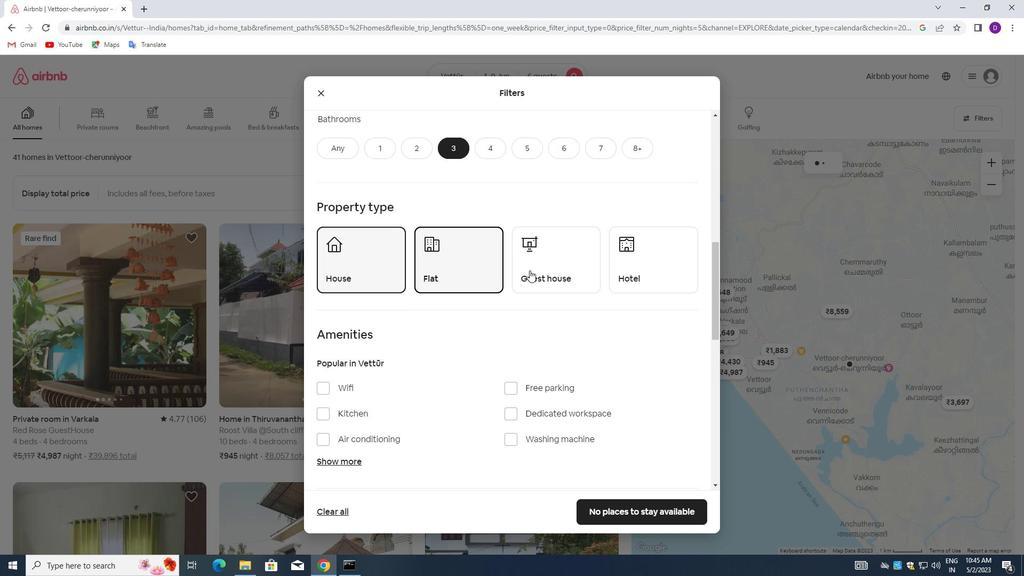 
Action: Mouse pressed left at (540, 263)
Screenshot: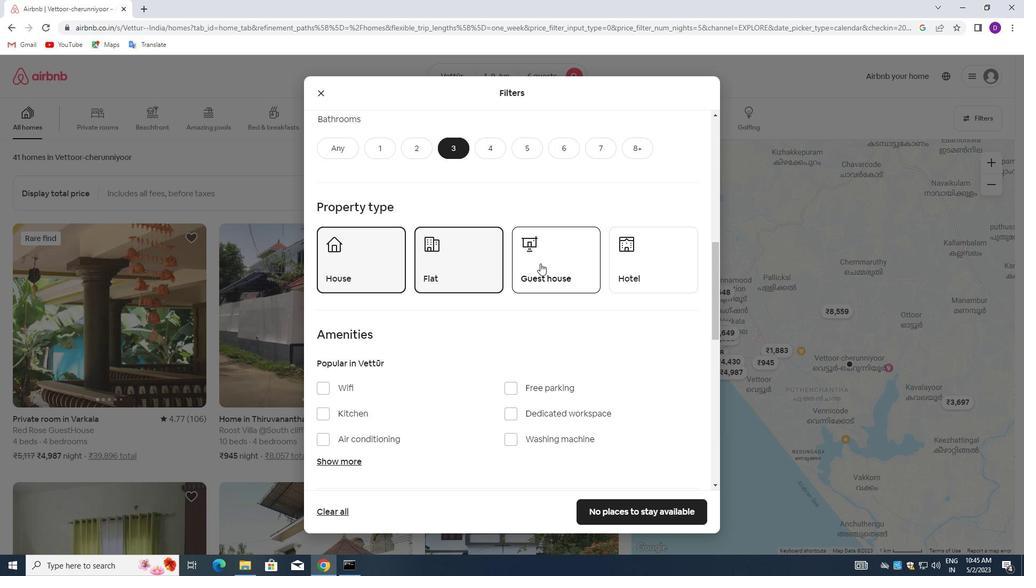 
Action: Mouse moved to (439, 314)
Screenshot: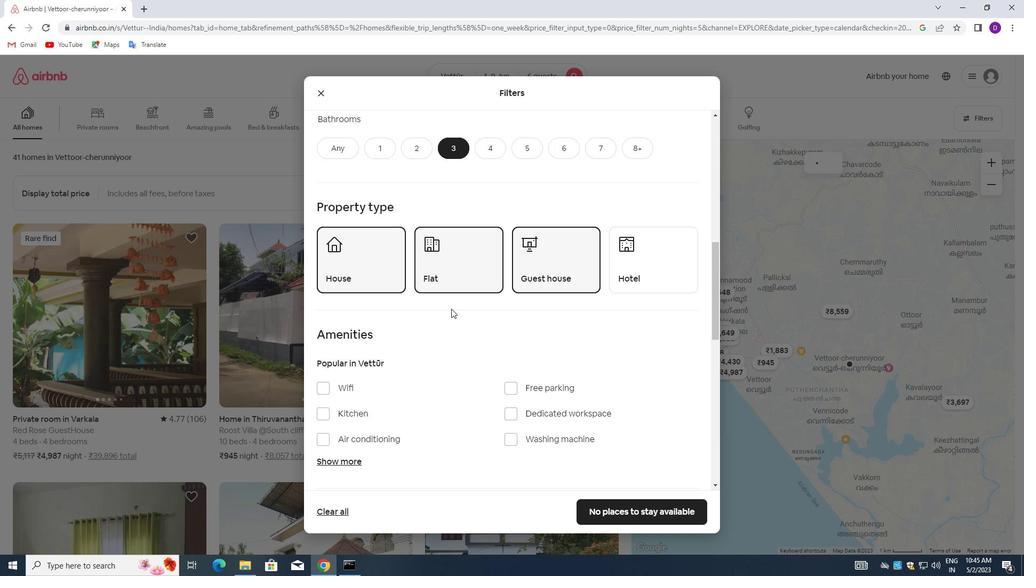 
Action: Mouse scrolled (439, 314) with delta (0, 0)
Screenshot: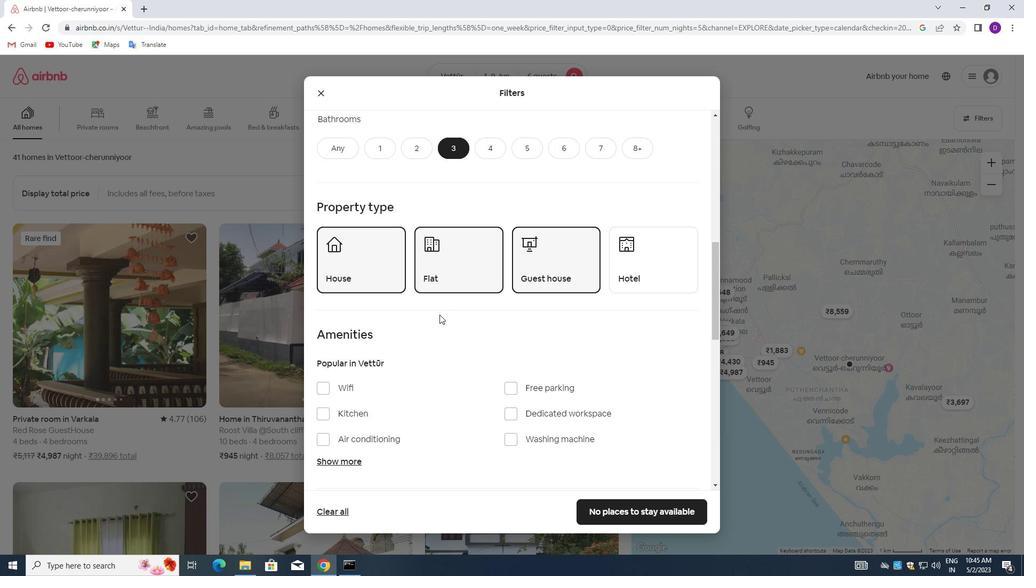 
Action: Mouse scrolled (439, 314) with delta (0, 0)
Screenshot: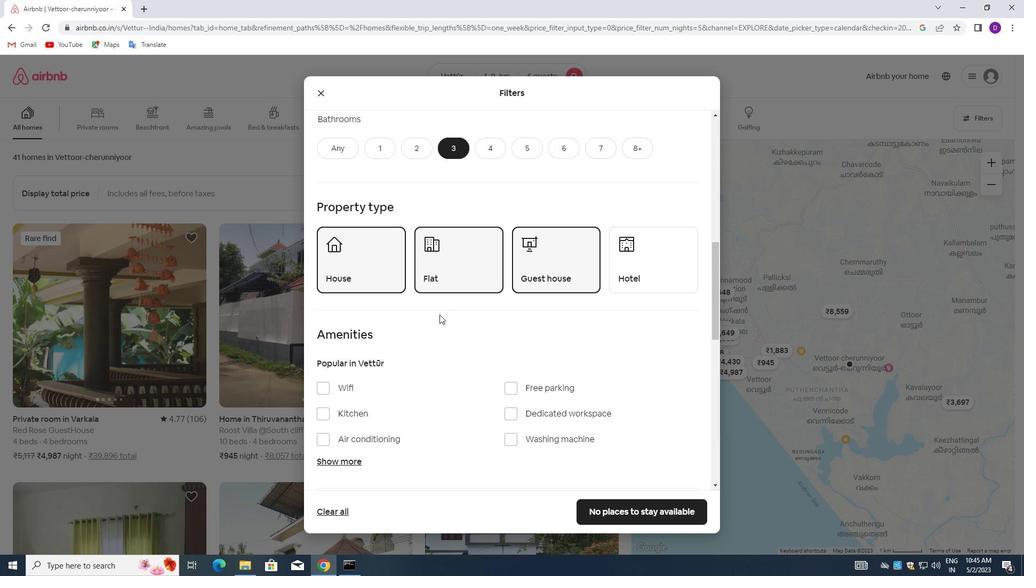 
Action: Mouse moved to (468, 314)
Screenshot: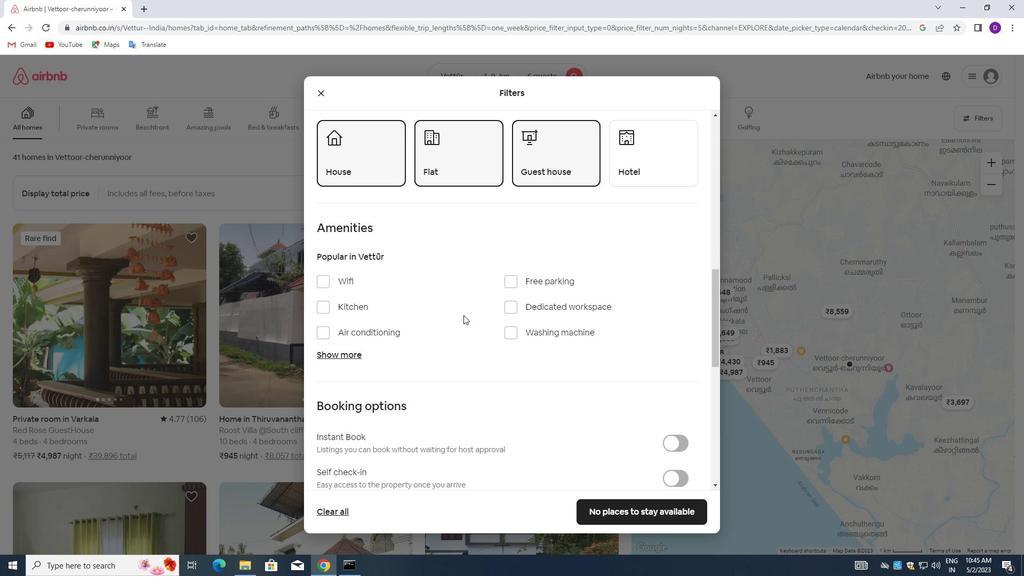 
Action: Mouse scrolled (468, 314) with delta (0, 0)
Screenshot: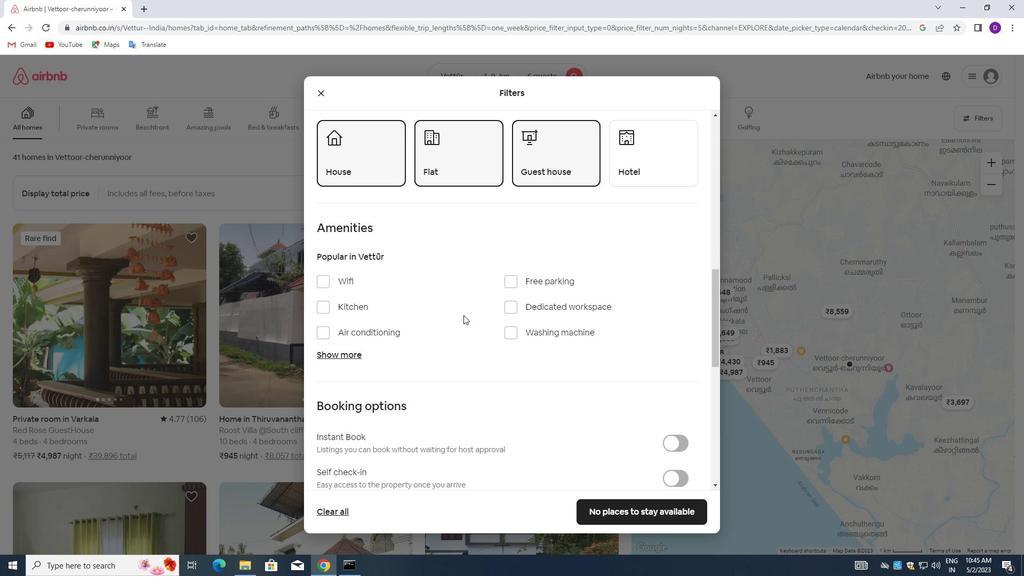 
Action: Mouse scrolled (468, 314) with delta (0, 0)
Screenshot: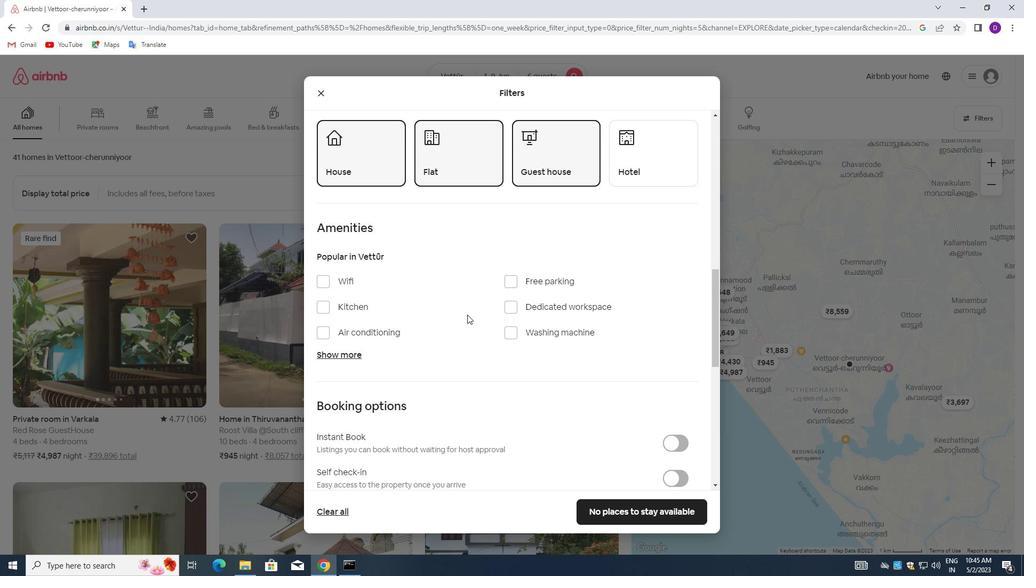 
Action: Mouse moved to (478, 324)
Screenshot: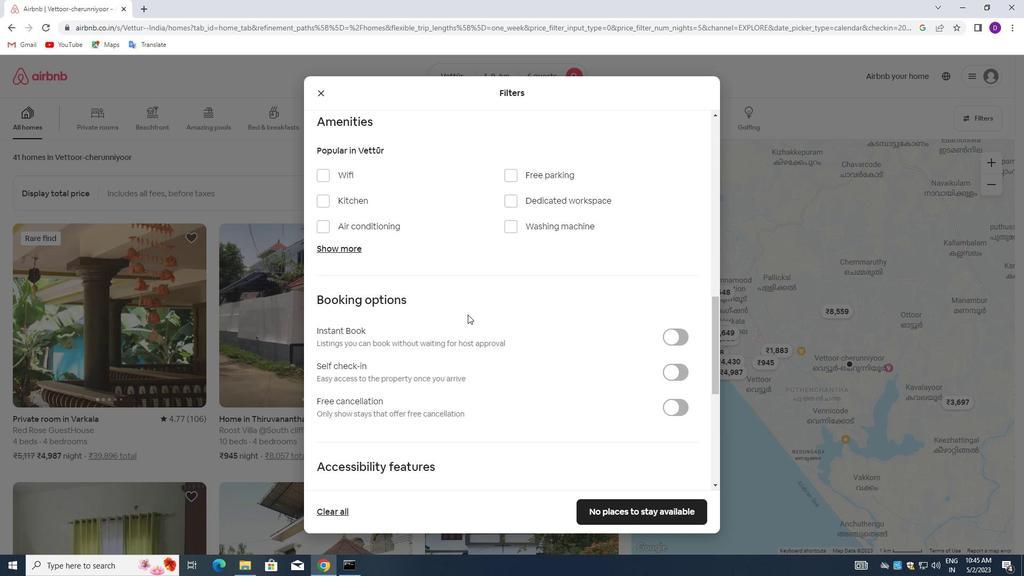 
Action: Mouse scrolled (478, 324) with delta (0, 0)
Screenshot: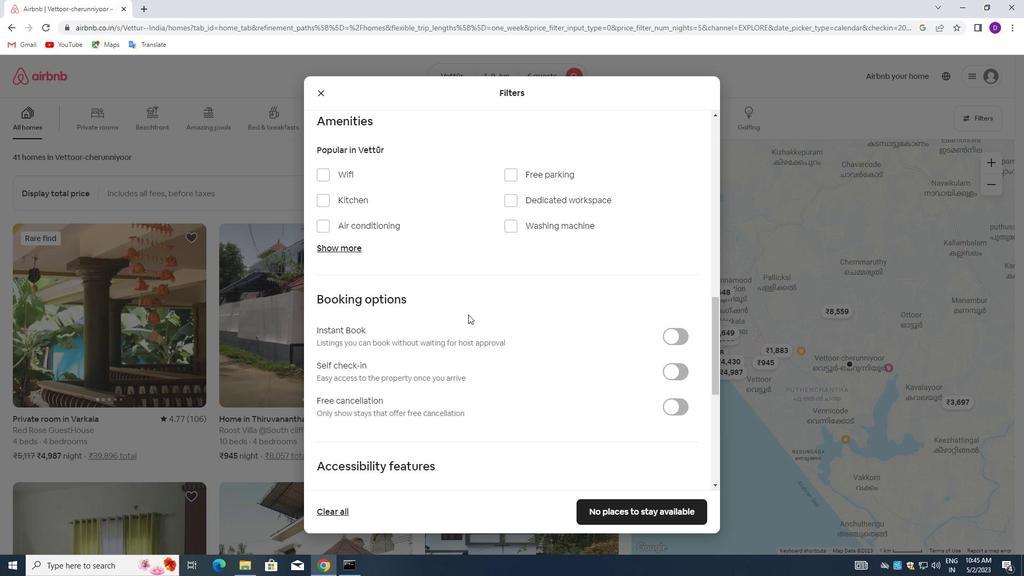 
Action: Mouse moved to (671, 317)
Screenshot: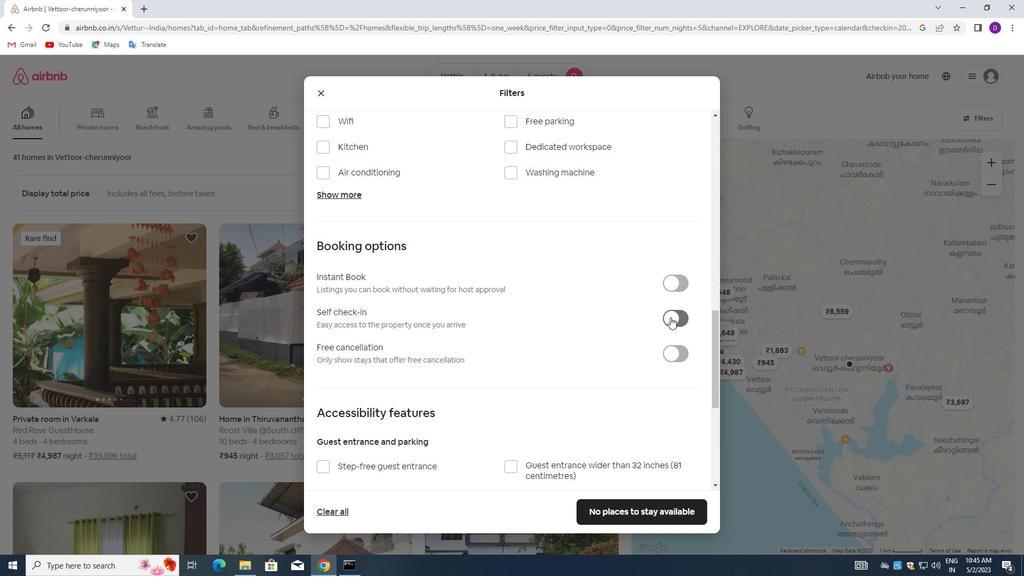 
Action: Mouse pressed left at (671, 317)
Screenshot: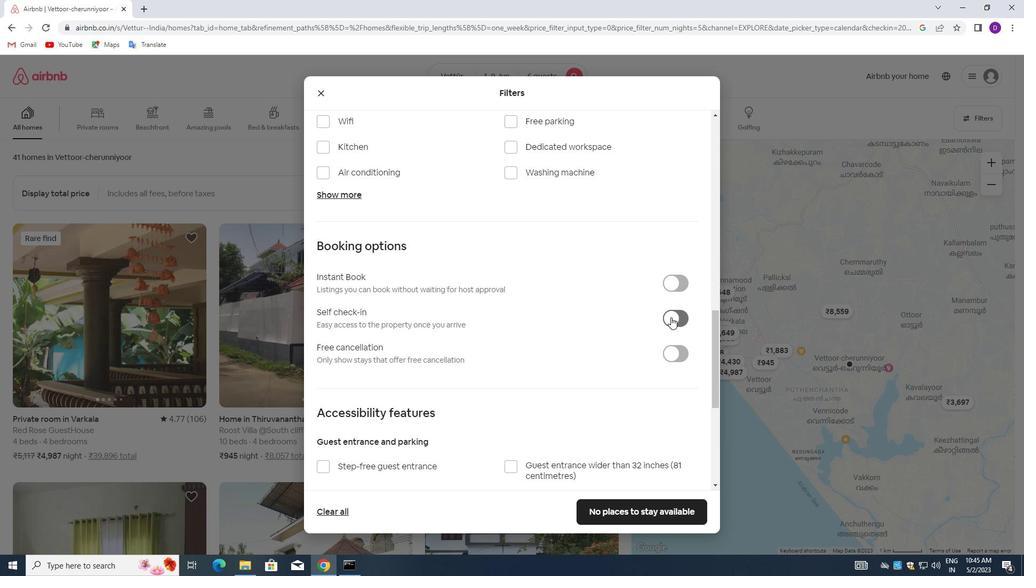 
Action: Mouse moved to (464, 331)
Screenshot: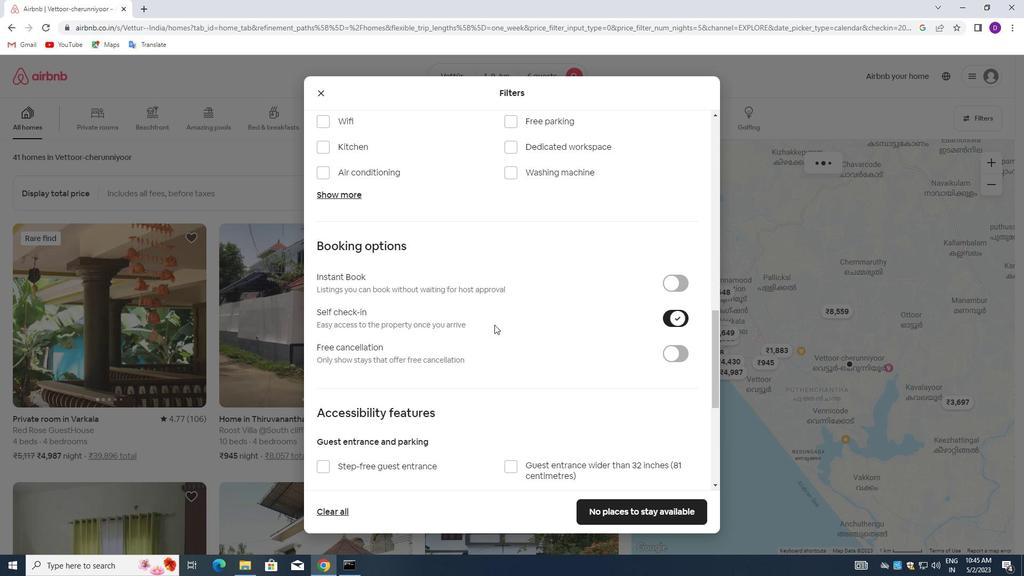 
Action: Mouse scrolled (464, 331) with delta (0, 0)
Screenshot: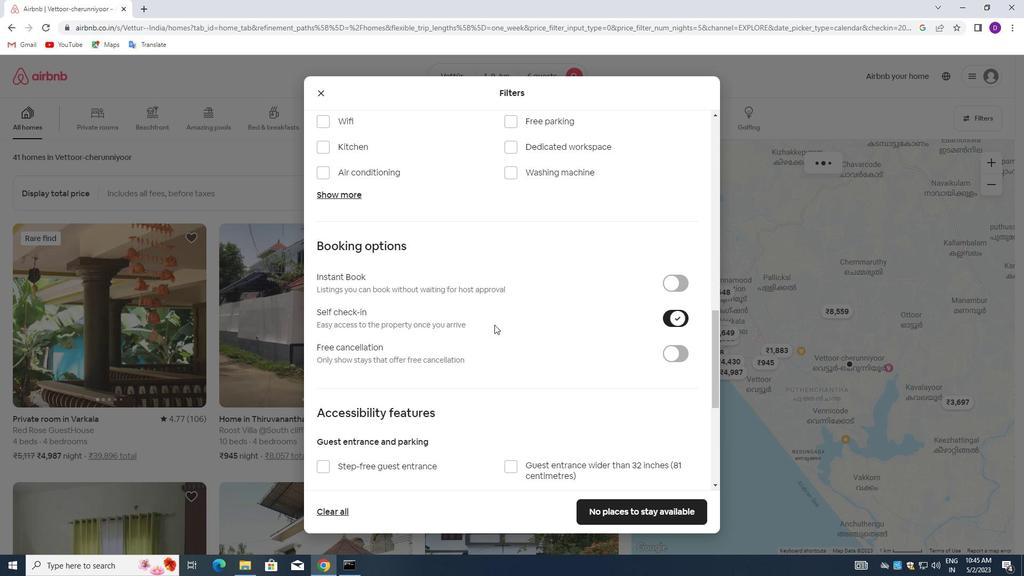 
Action: Mouse moved to (463, 332)
Screenshot: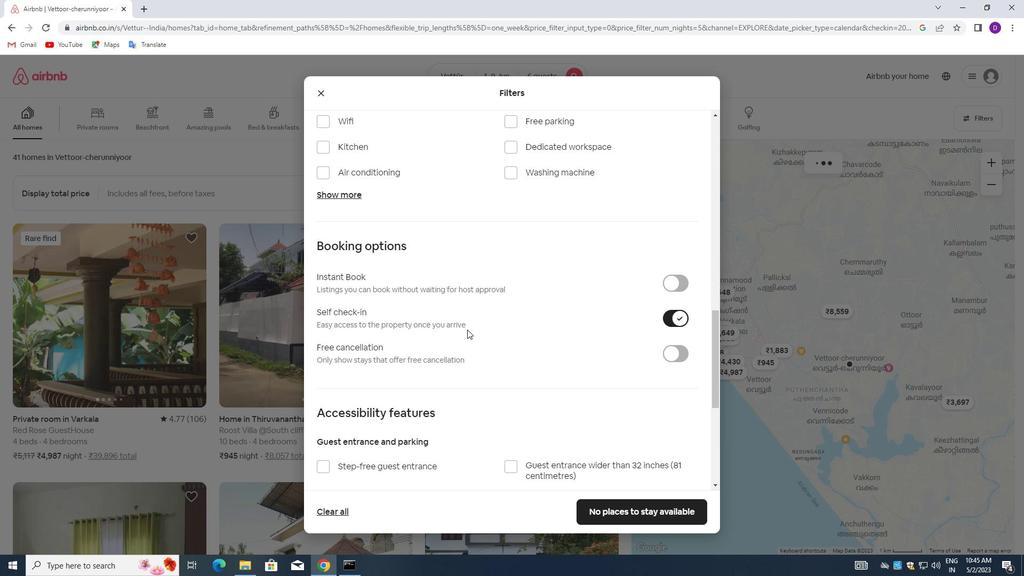 
Action: Mouse scrolled (463, 332) with delta (0, 0)
Screenshot: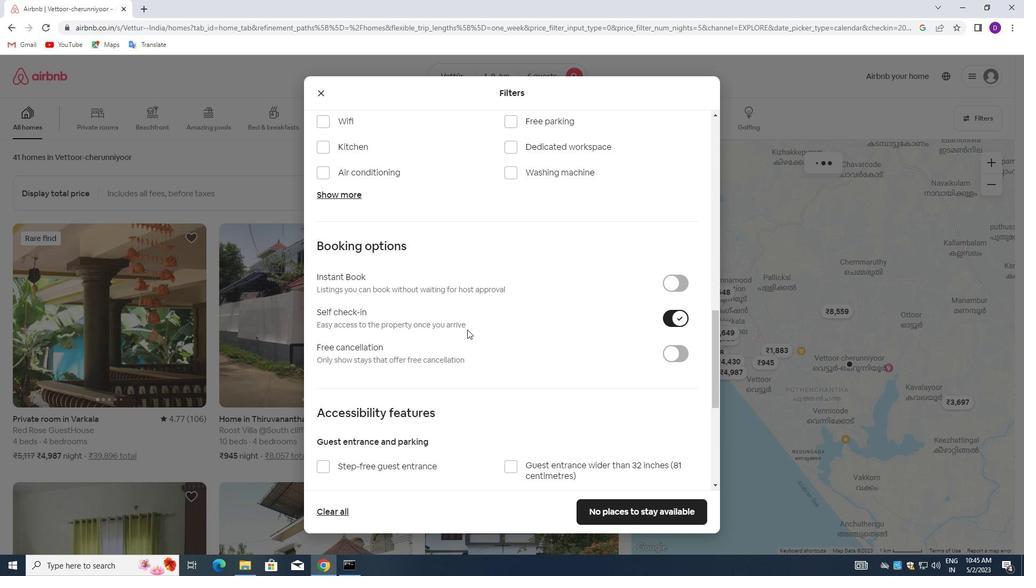 
Action: Mouse moved to (462, 333)
Screenshot: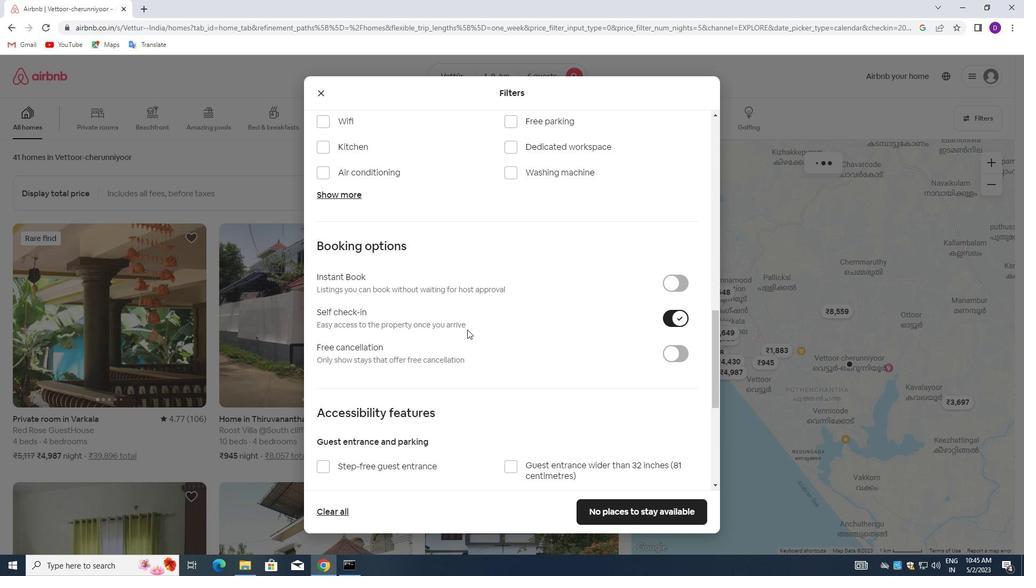 
Action: Mouse scrolled (462, 332) with delta (0, 0)
Screenshot: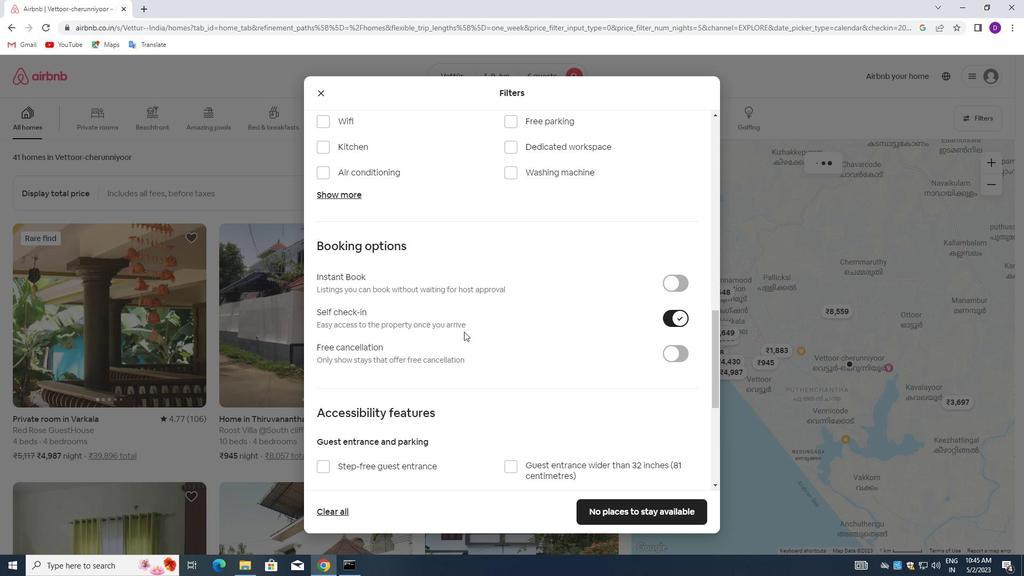 
Action: Mouse scrolled (462, 332) with delta (0, 0)
Screenshot: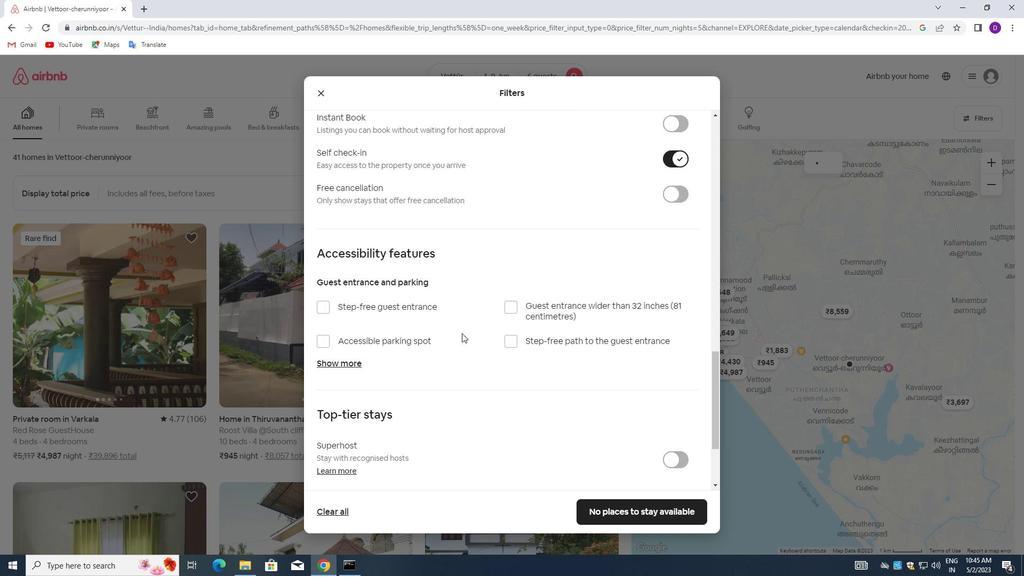 
Action: Mouse moved to (461, 333)
Screenshot: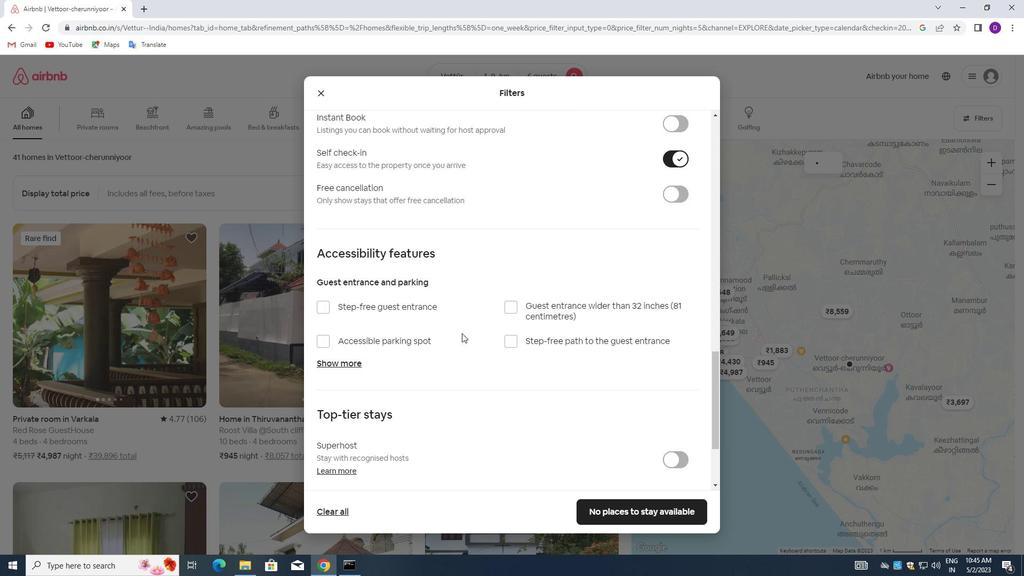 
Action: Mouse scrolled (461, 332) with delta (0, 0)
Screenshot: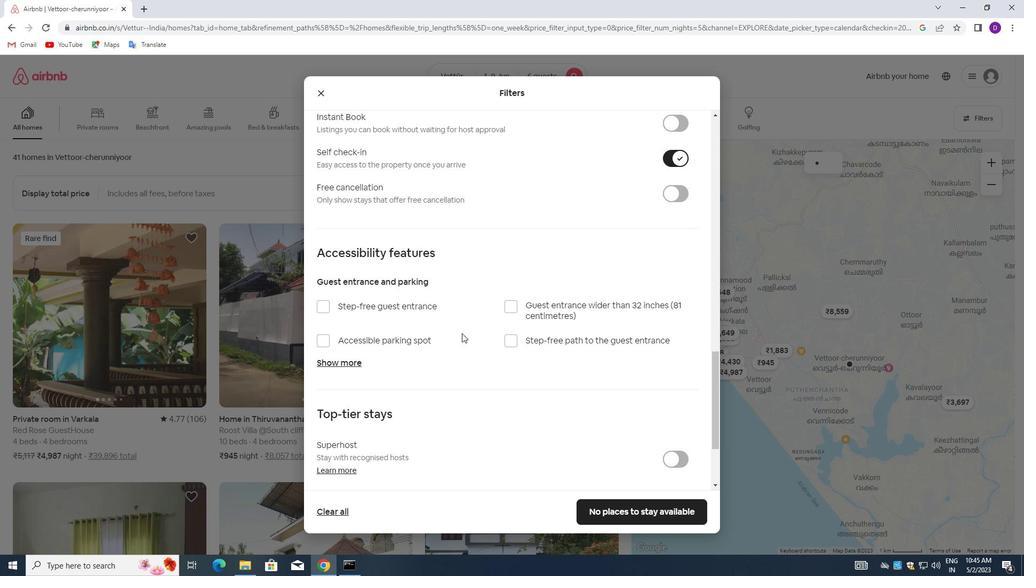 
Action: Mouse scrolled (461, 332) with delta (0, 0)
Screenshot: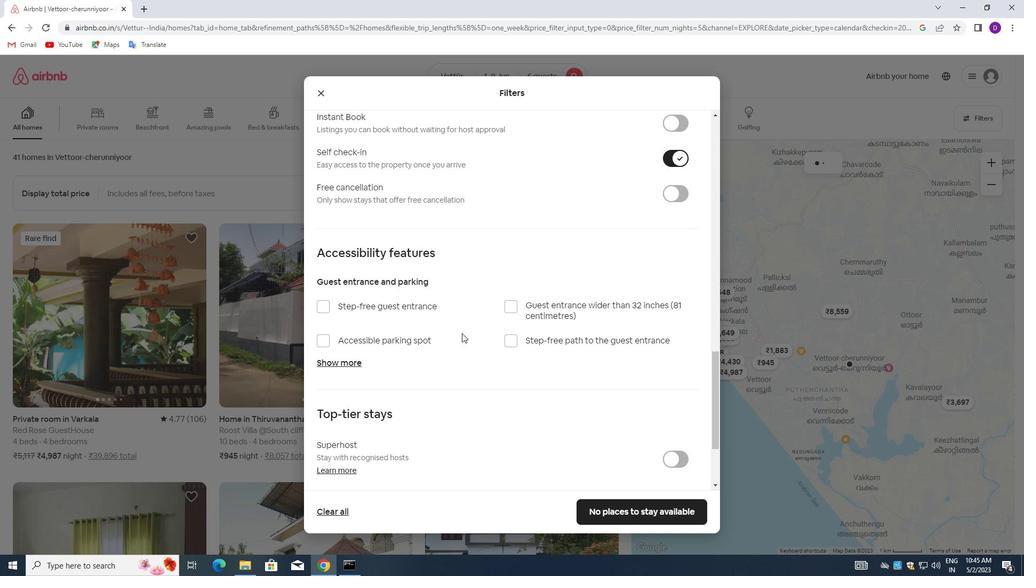 
Action: Mouse scrolled (461, 332) with delta (0, 0)
Screenshot: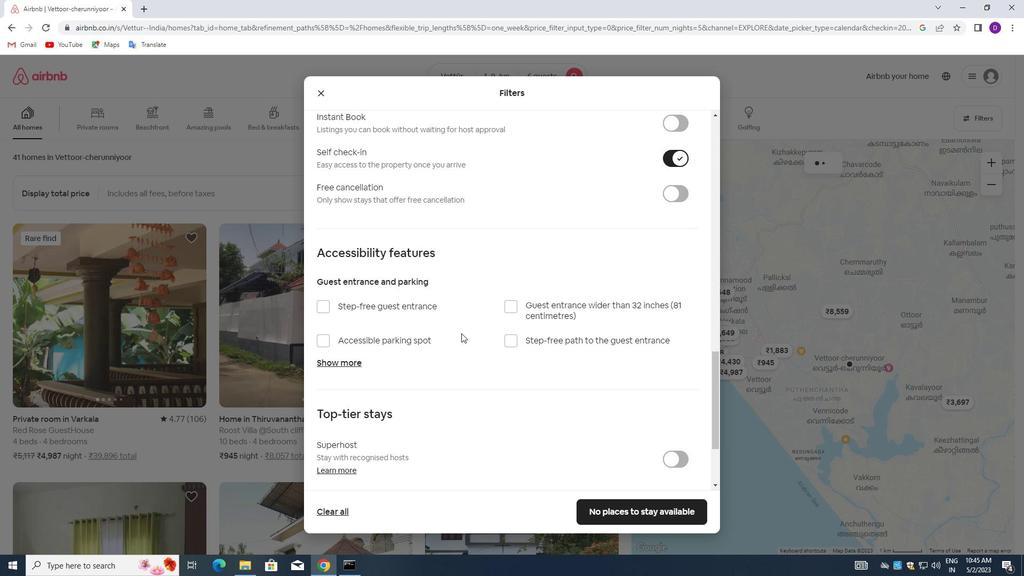 
Action: Mouse moved to (461, 334)
Screenshot: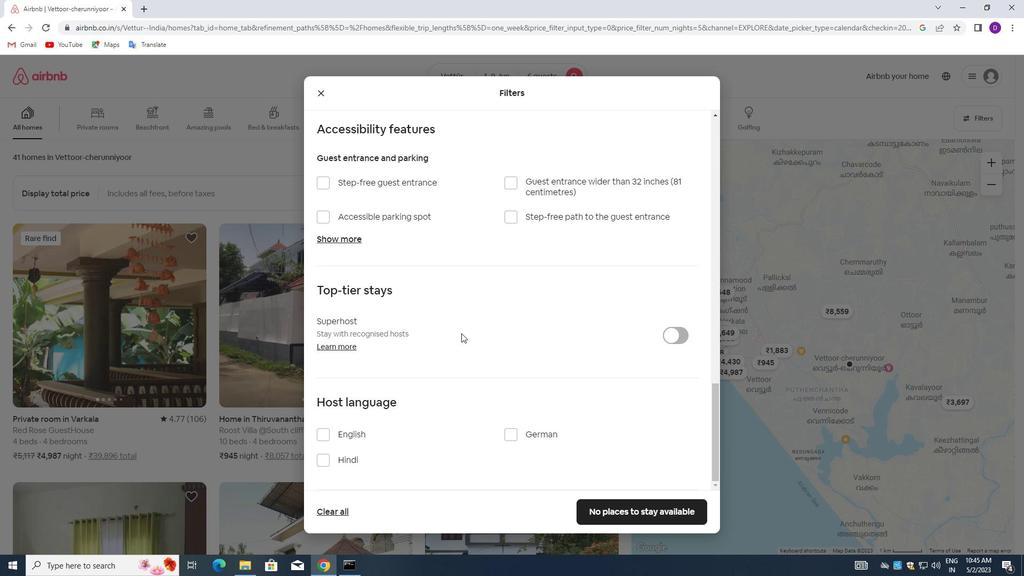 
Action: Mouse scrolled (461, 334) with delta (0, 0)
Screenshot: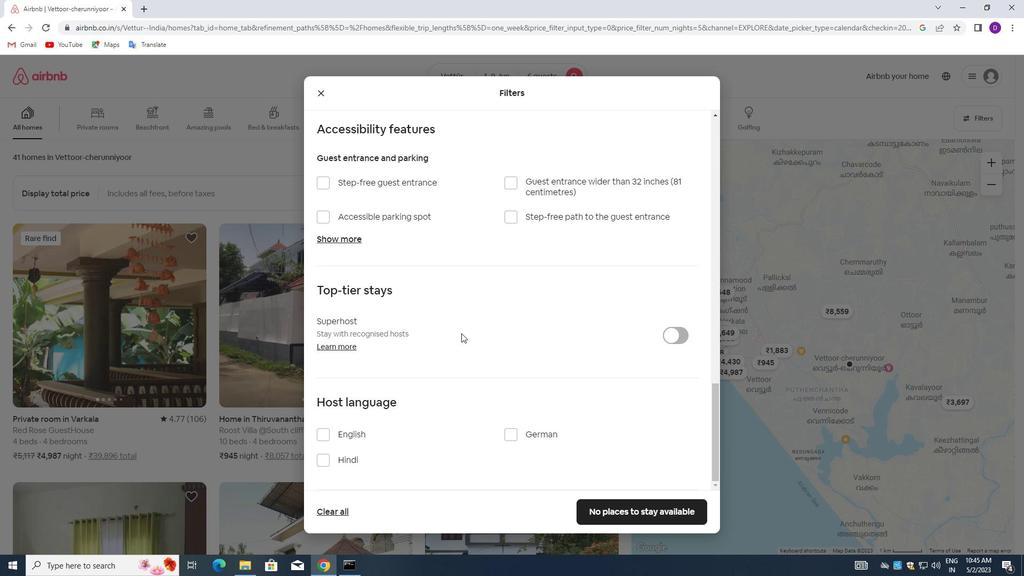 
Action: Mouse moved to (461, 340)
Screenshot: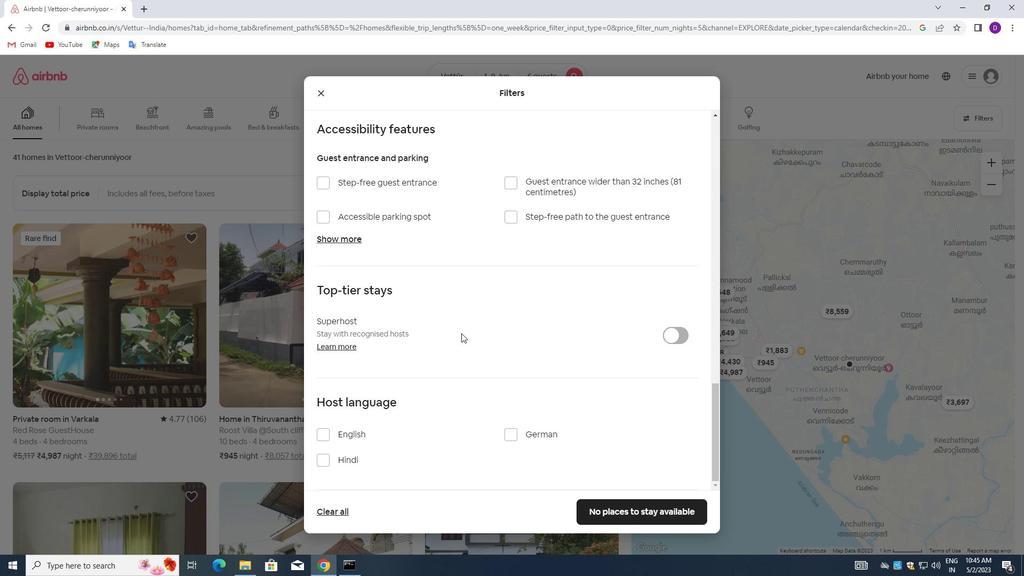 
Action: Mouse scrolled (461, 339) with delta (0, 0)
Screenshot: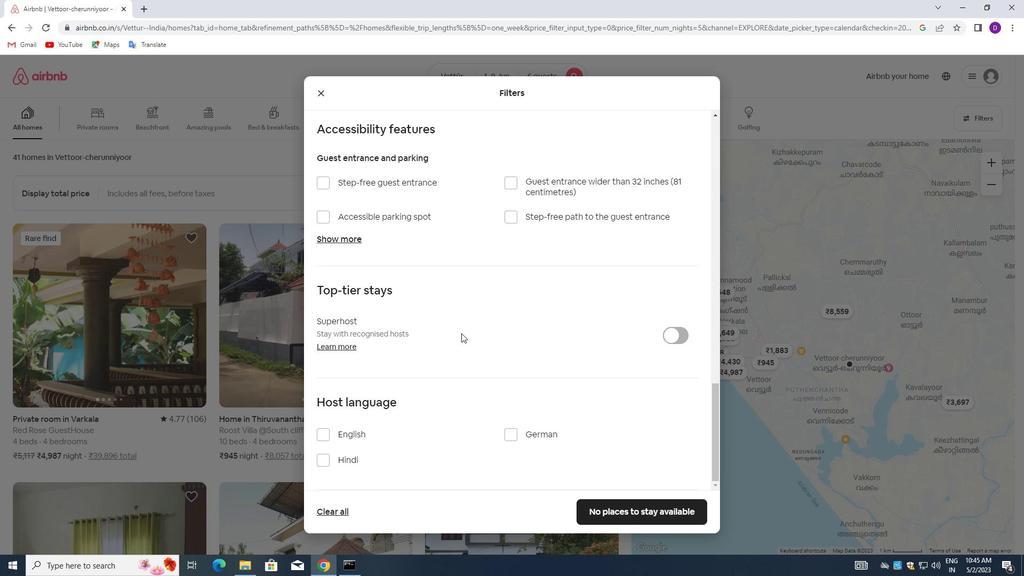 
Action: Mouse moved to (461, 351)
Screenshot: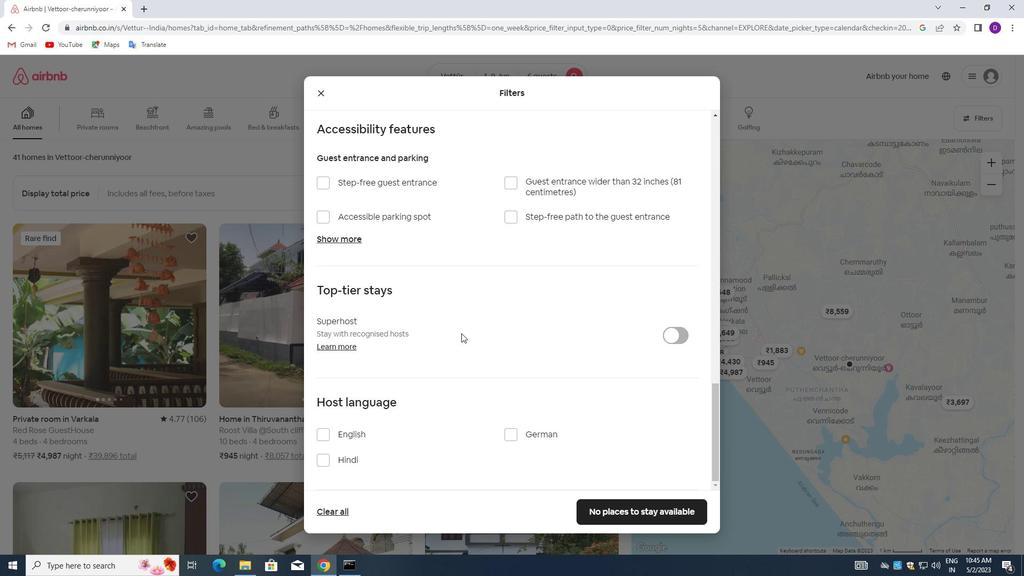 
Action: Mouse scrolled (461, 350) with delta (0, 0)
Screenshot: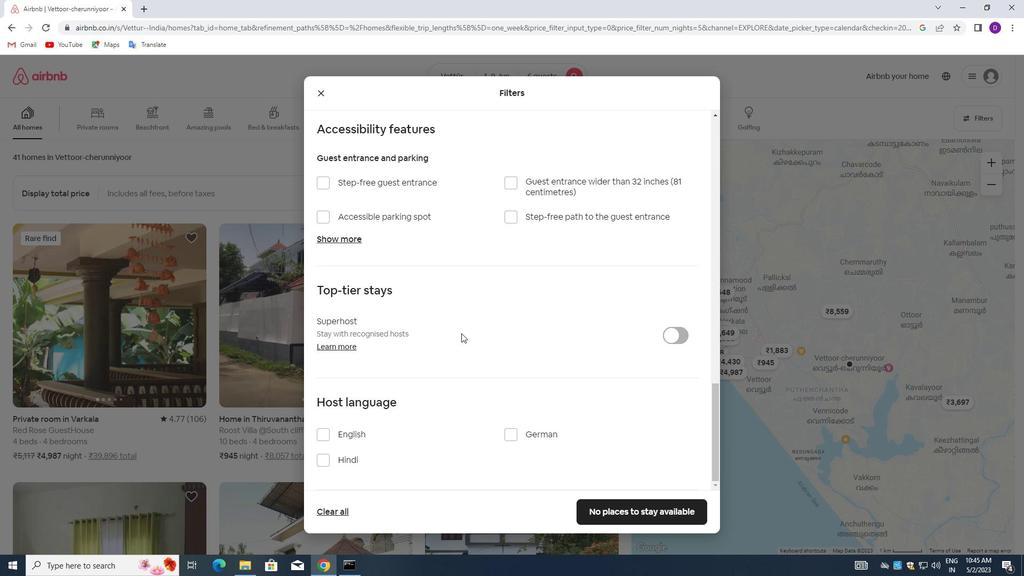 
Action: Mouse moved to (329, 433)
Screenshot: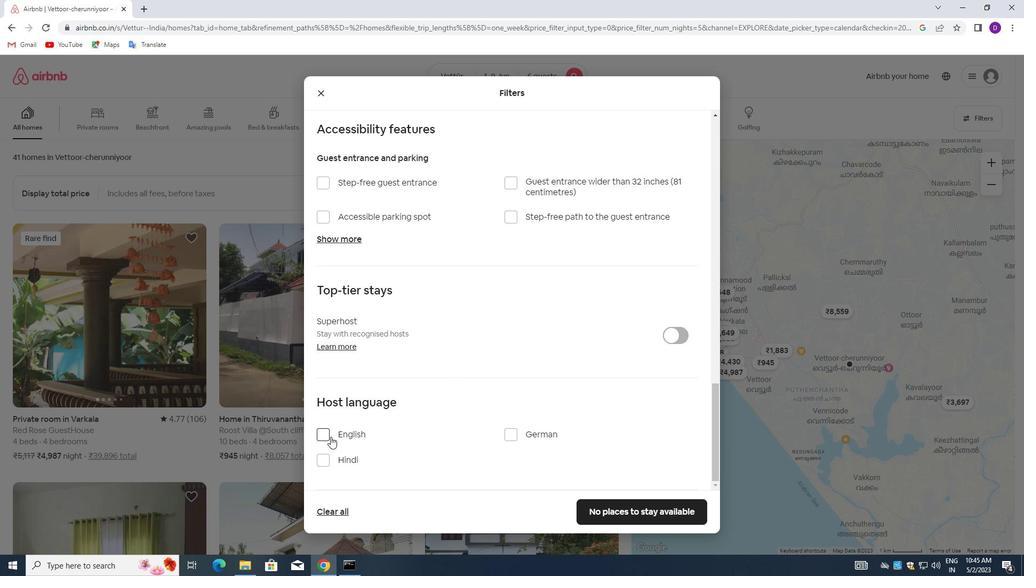 
Action: Mouse pressed left at (329, 433)
Screenshot: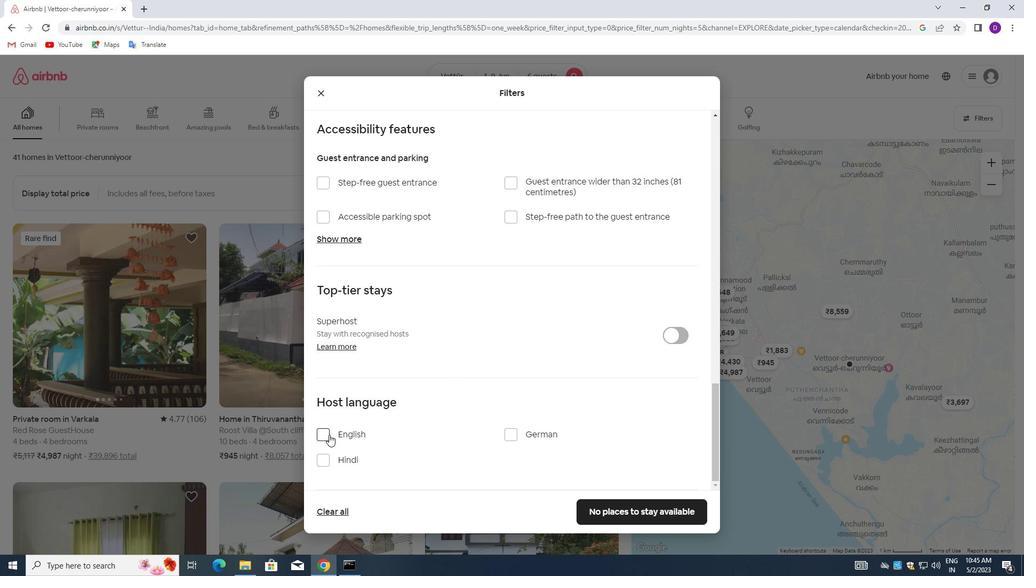 
Action: Mouse moved to (629, 510)
Screenshot: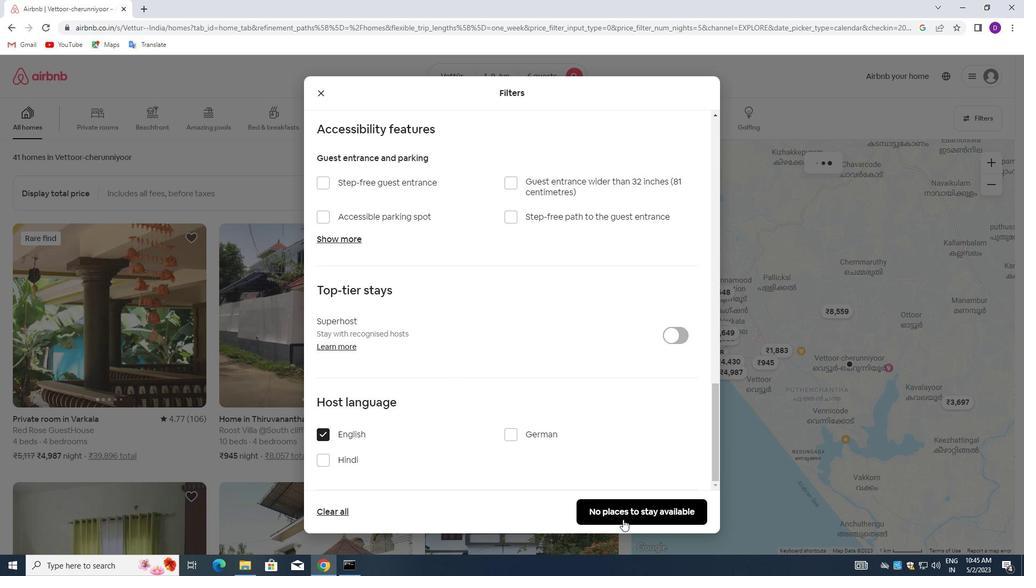 
Action: Mouse pressed left at (629, 510)
Screenshot: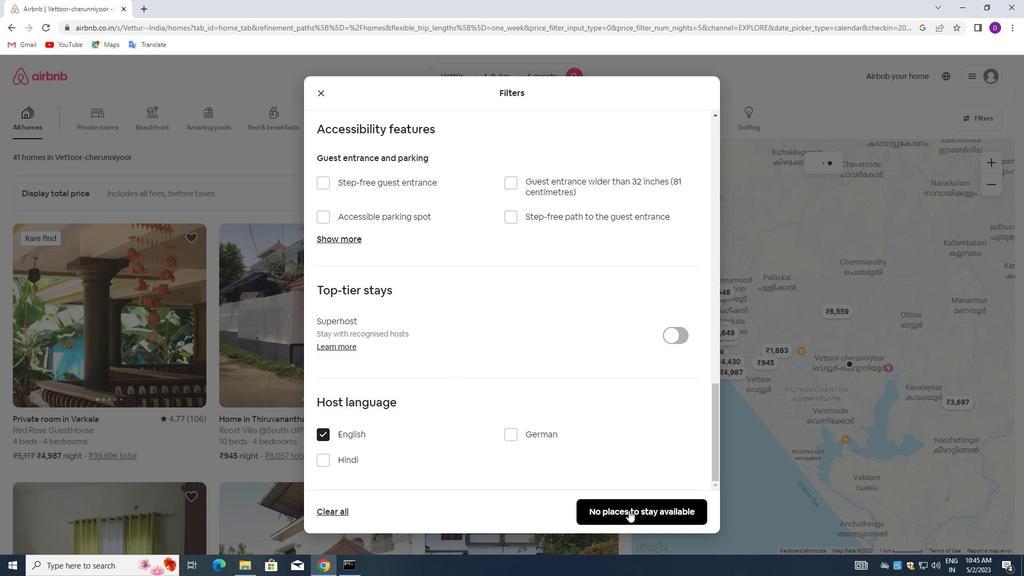 
Action: Mouse moved to (629, 510)
Screenshot: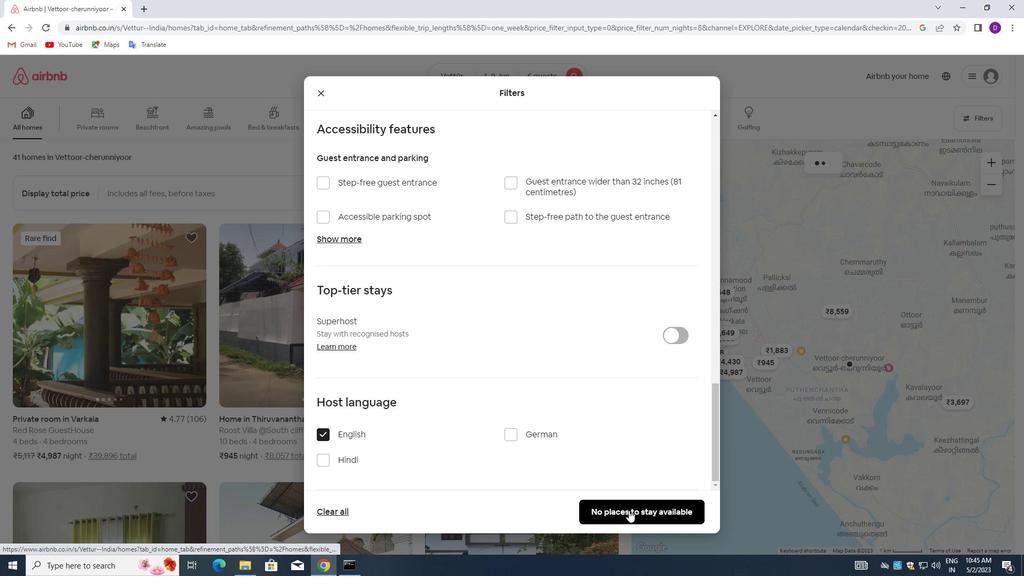 
